 Task: Check the percentage active listings of full gym in the last 1 year.
Action: Mouse moved to (928, 216)
Screenshot: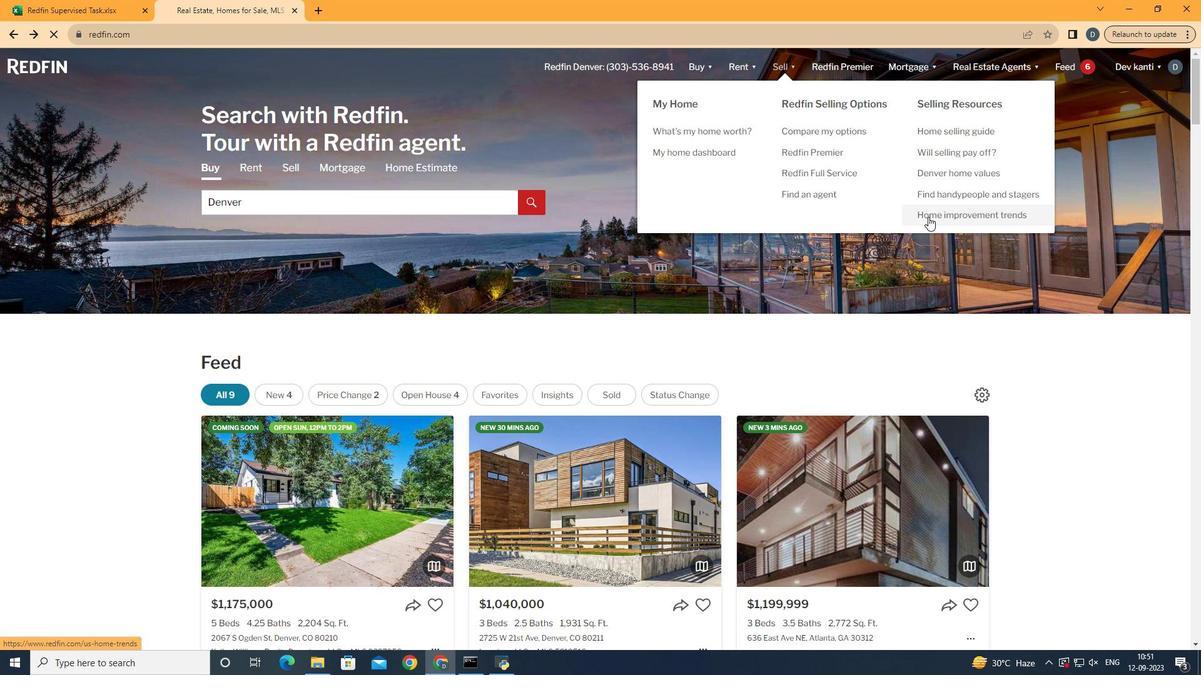 
Action: Mouse pressed left at (928, 216)
Screenshot: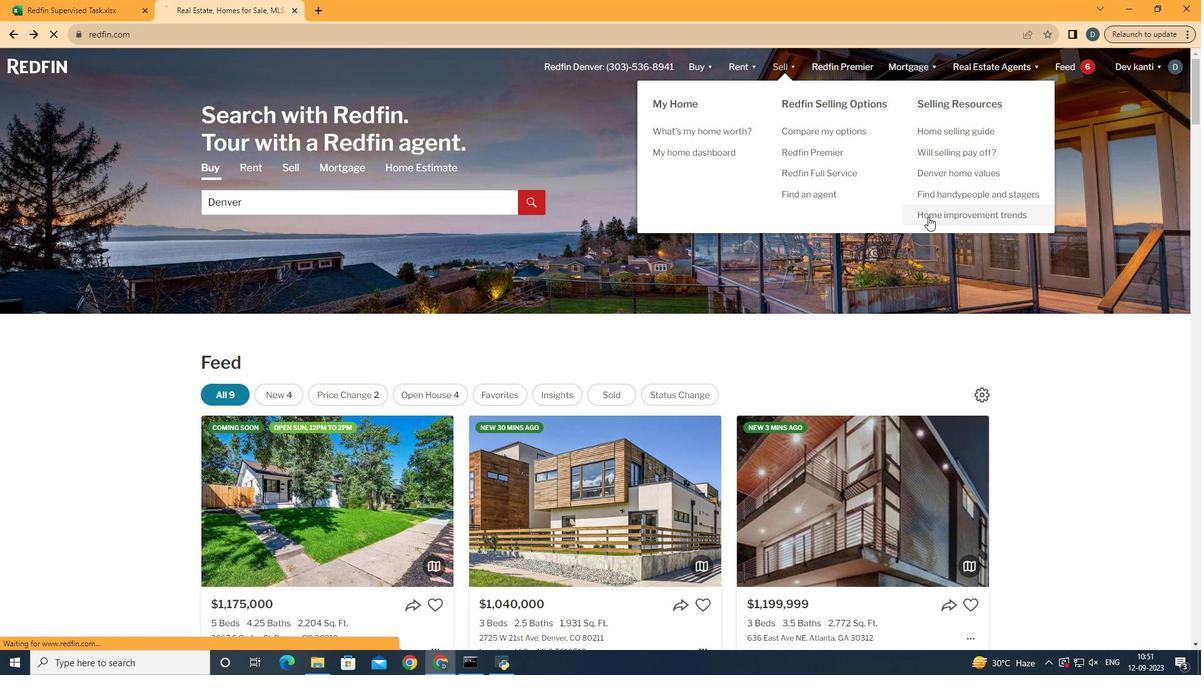 
Action: Mouse moved to (307, 249)
Screenshot: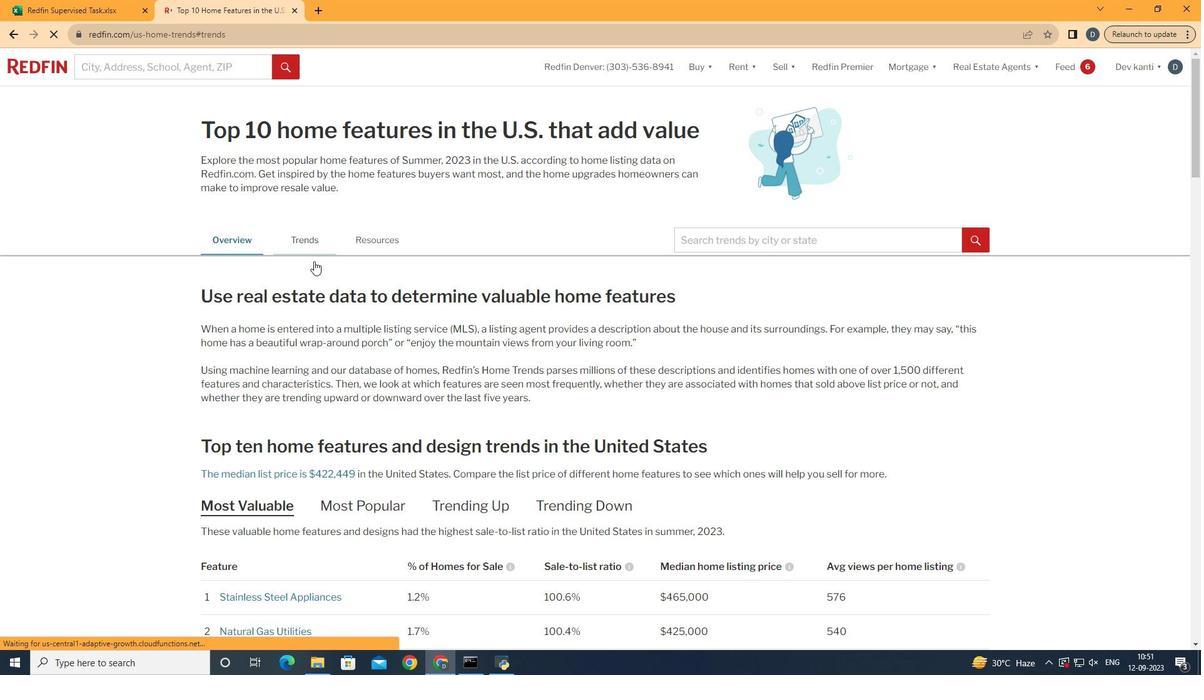 
Action: Mouse pressed left at (307, 249)
Screenshot: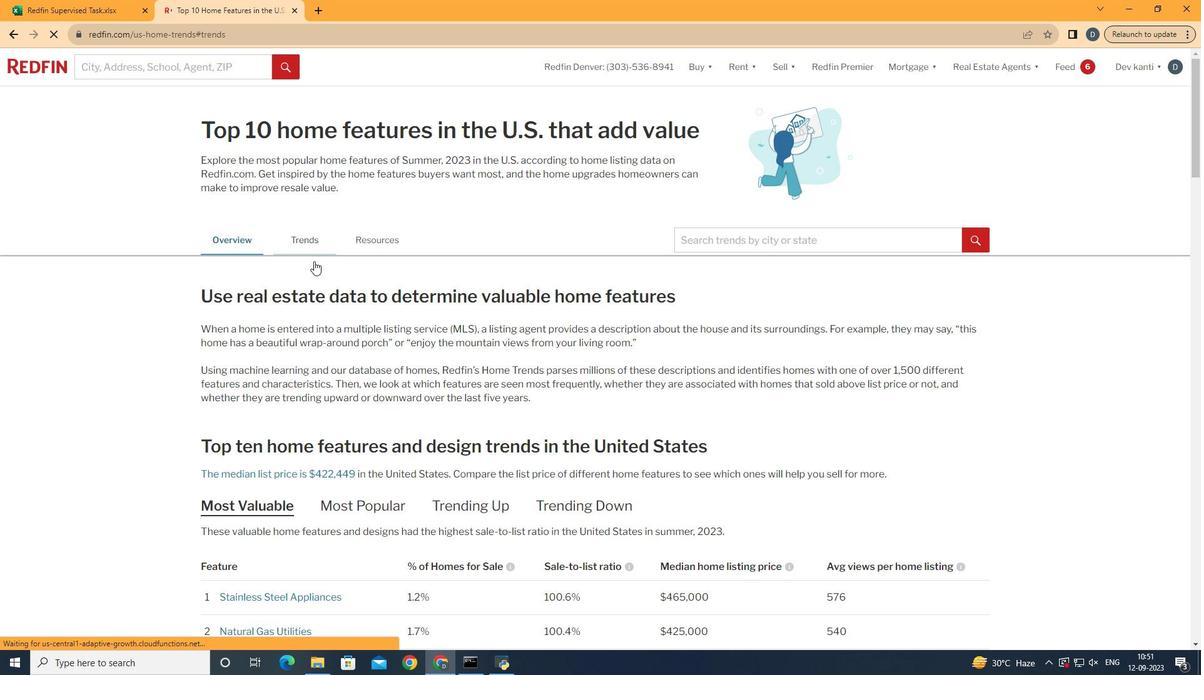 
Action: Mouse moved to (395, 356)
Screenshot: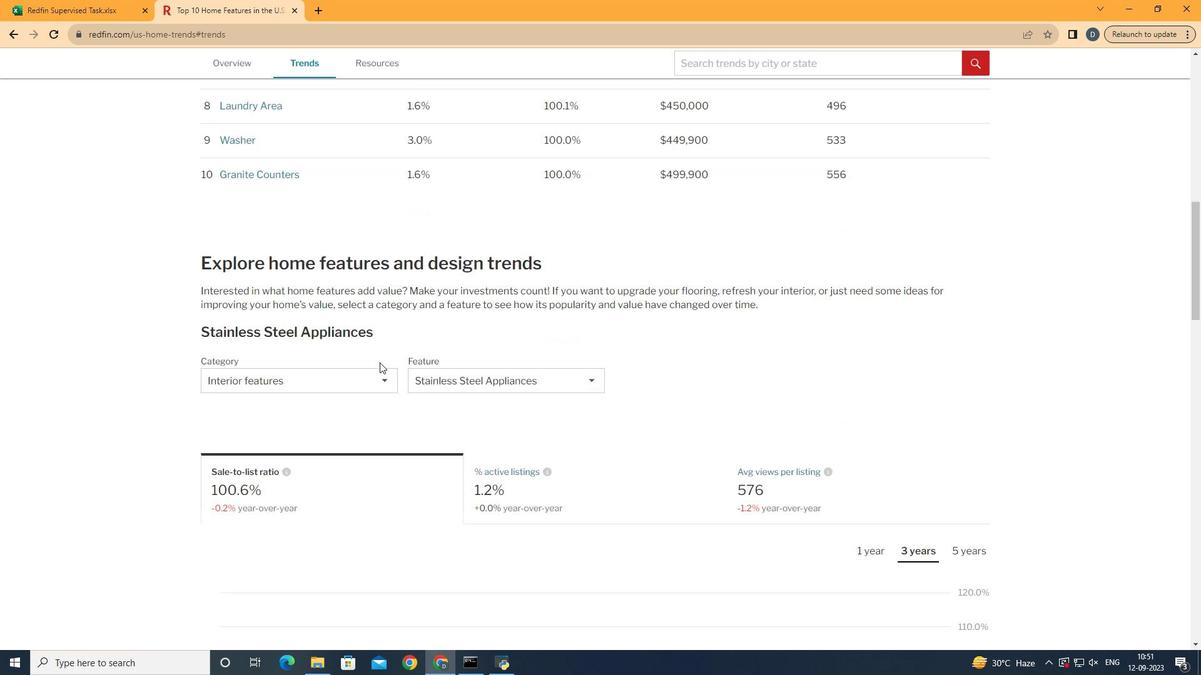 
Action: Mouse scrolled (395, 356) with delta (0, 0)
Screenshot: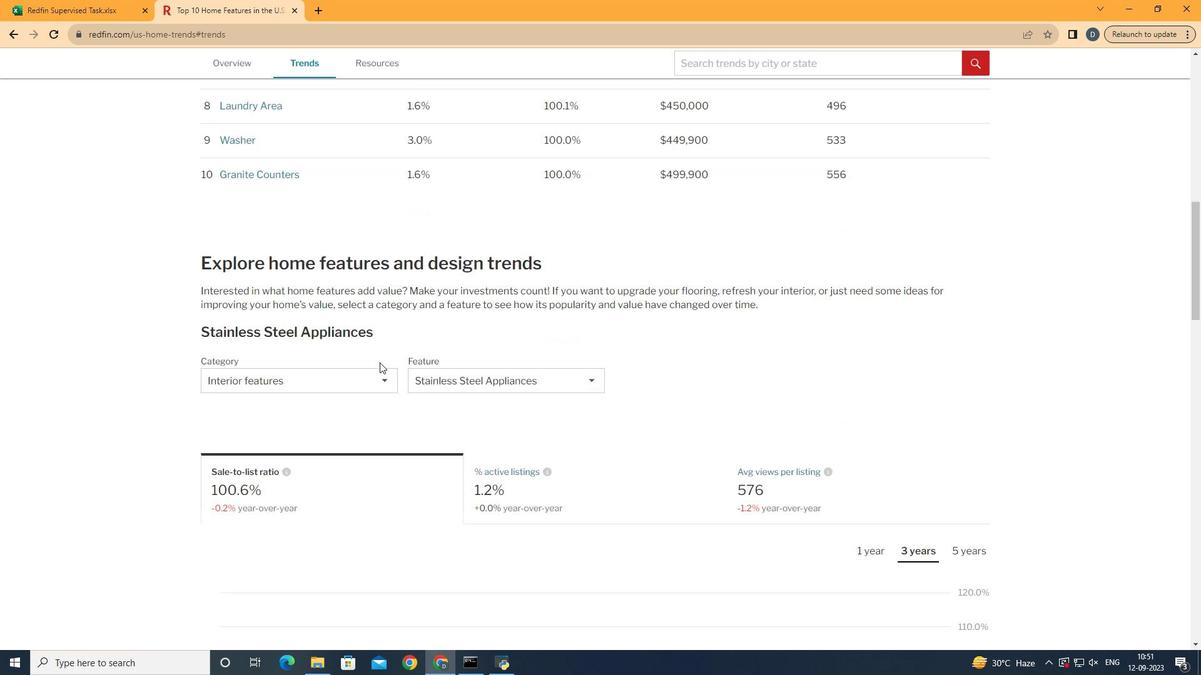 
Action: Mouse moved to (389, 359)
Screenshot: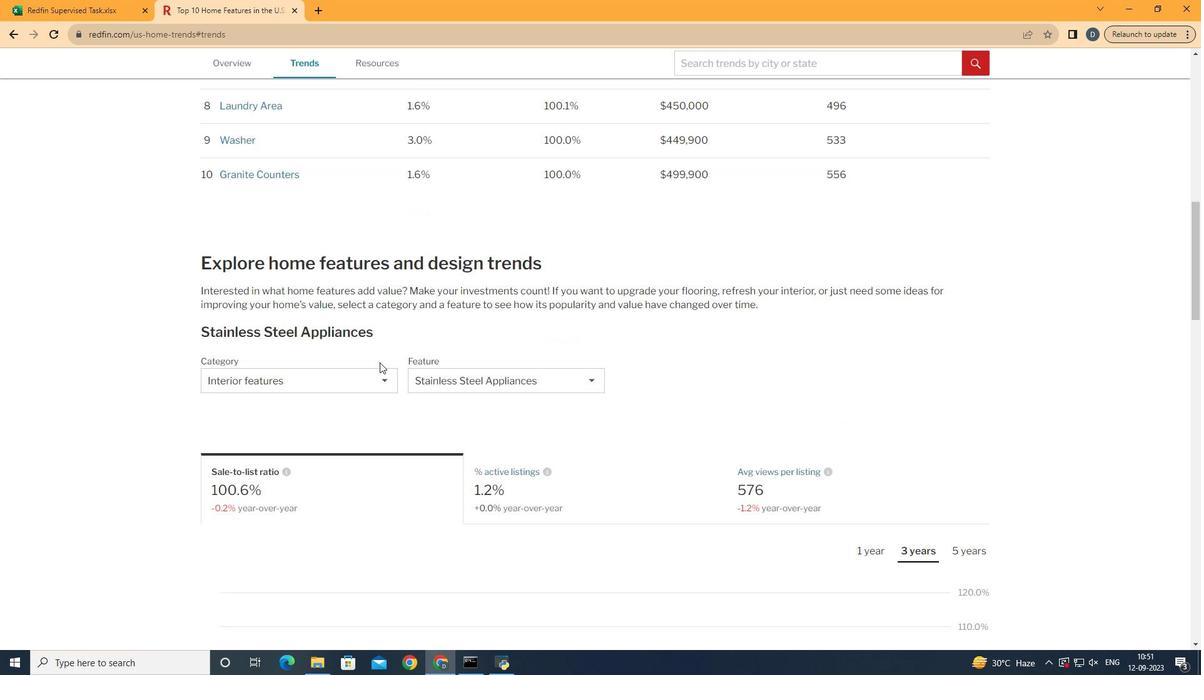 
Action: Mouse scrolled (389, 359) with delta (0, 0)
Screenshot: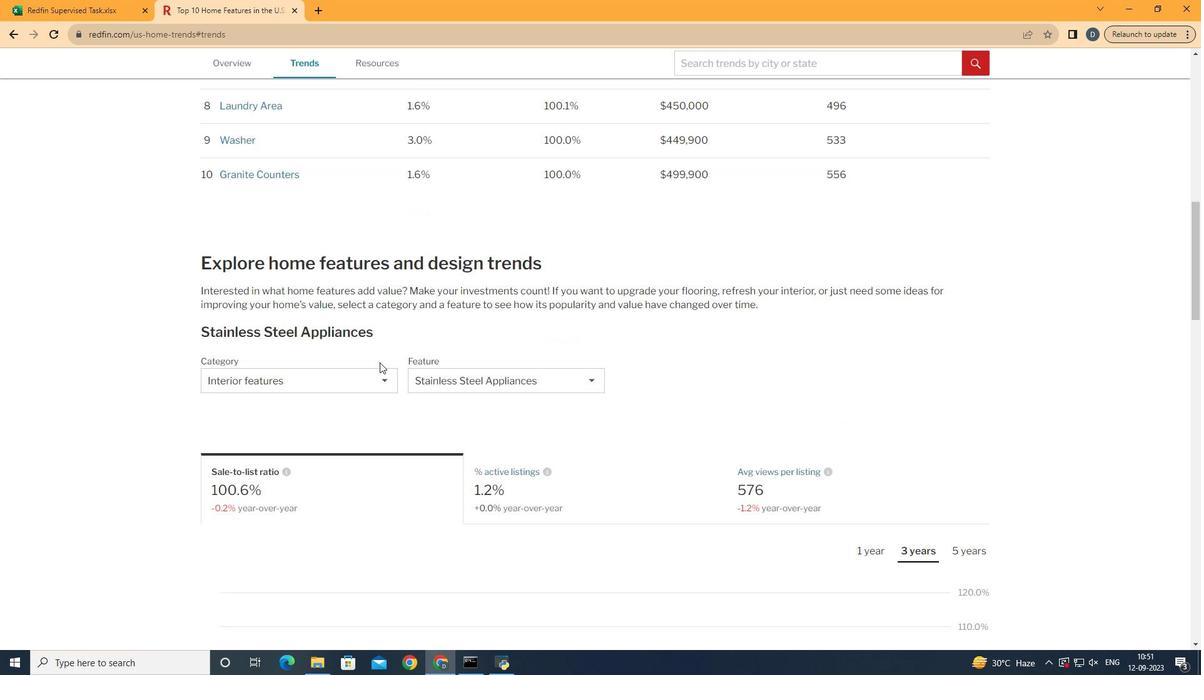 
Action: Mouse moved to (381, 362)
Screenshot: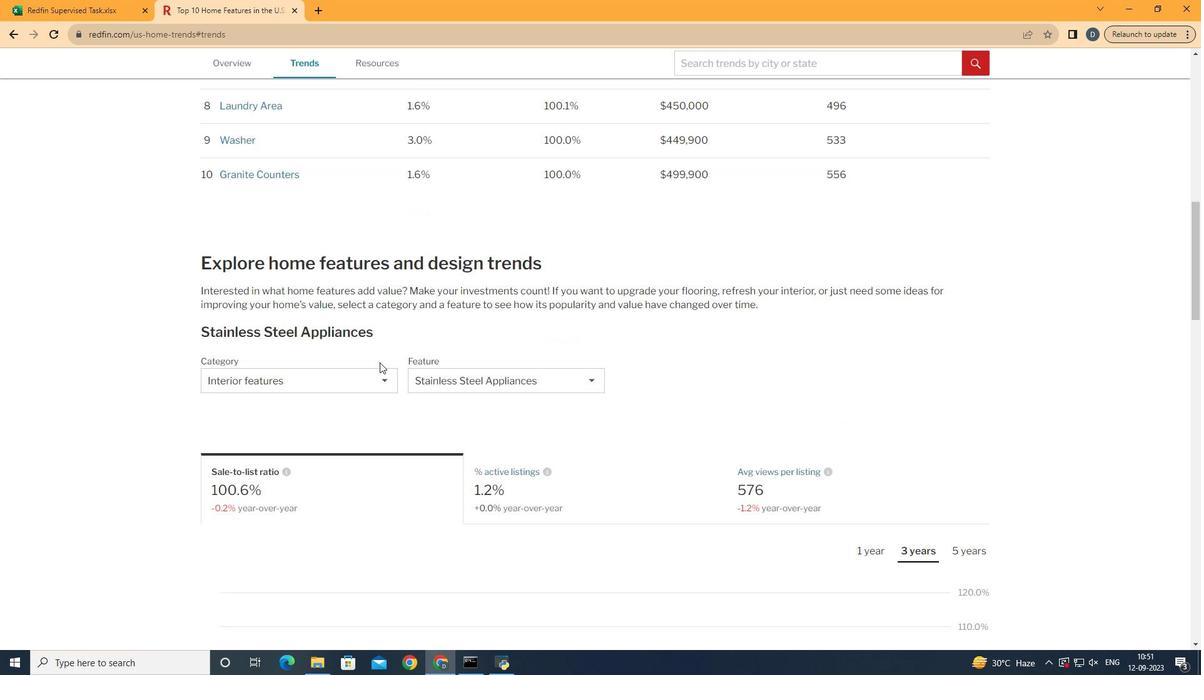
Action: Mouse scrolled (381, 361) with delta (0, 0)
Screenshot: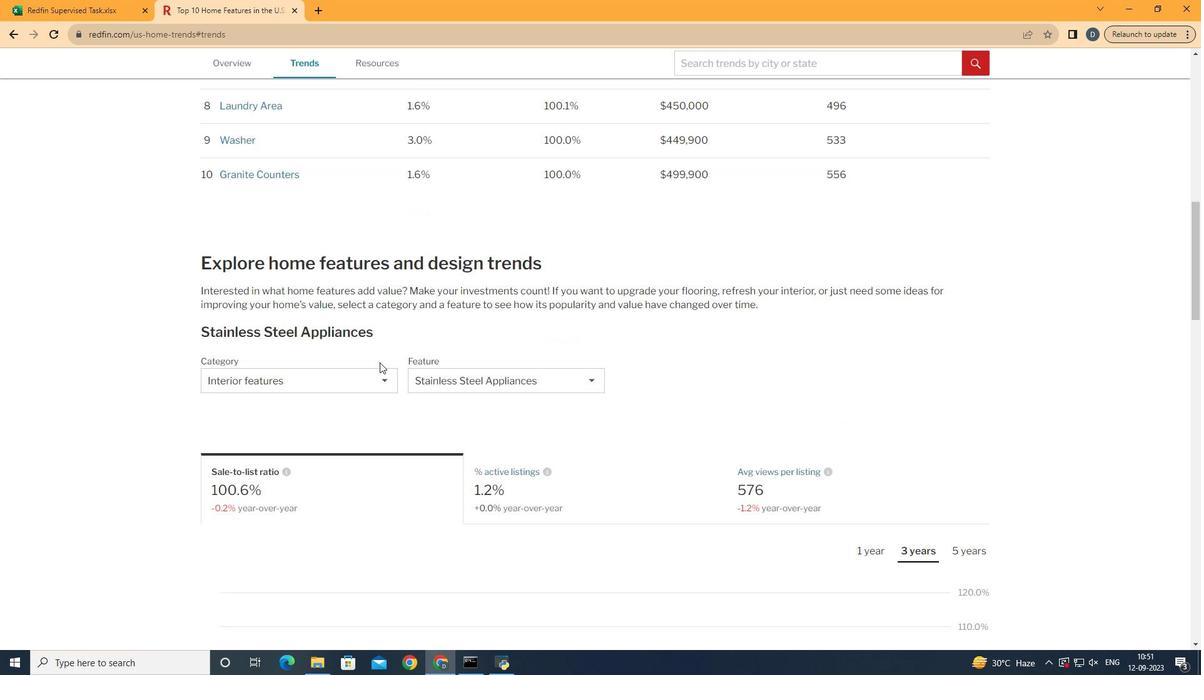 
Action: Mouse moved to (379, 363)
Screenshot: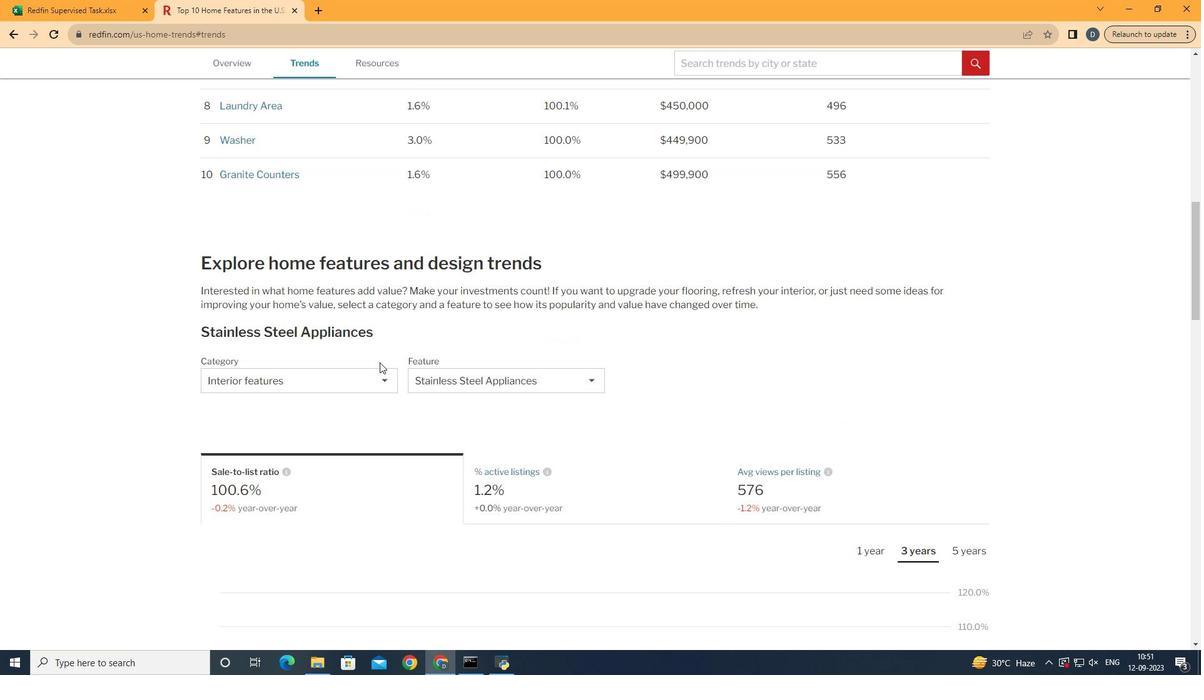 
Action: Mouse scrolled (379, 362) with delta (0, 0)
Screenshot: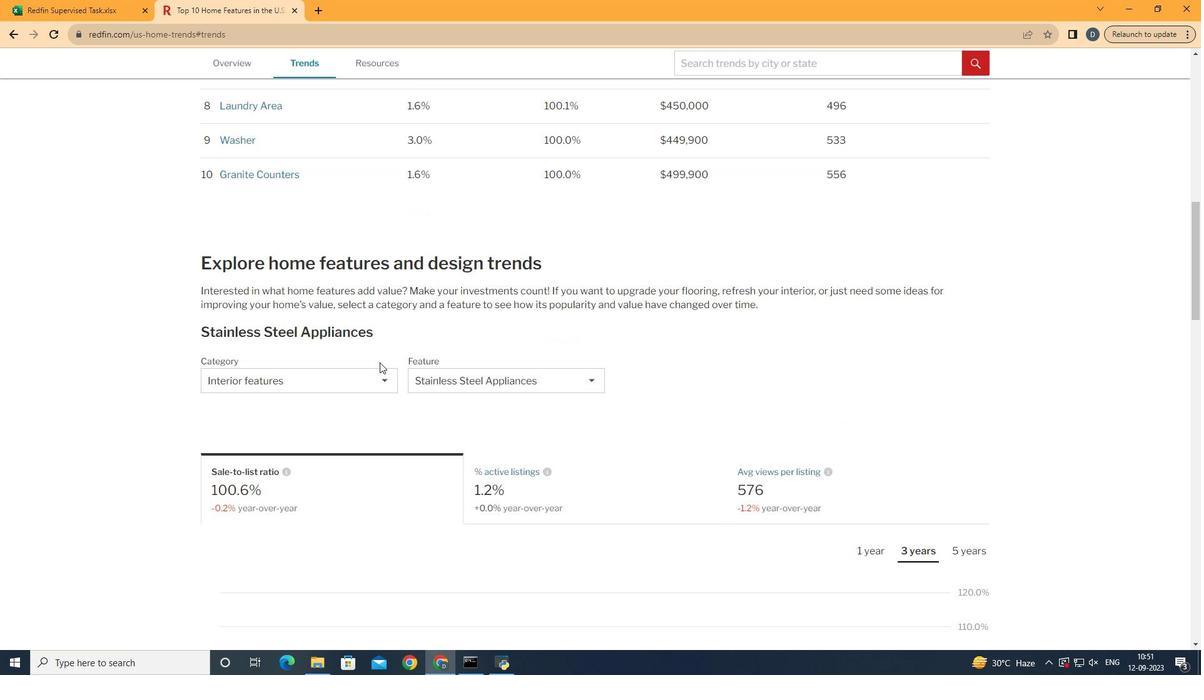 
Action: Mouse scrolled (379, 362) with delta (0, 0)
Screenshot: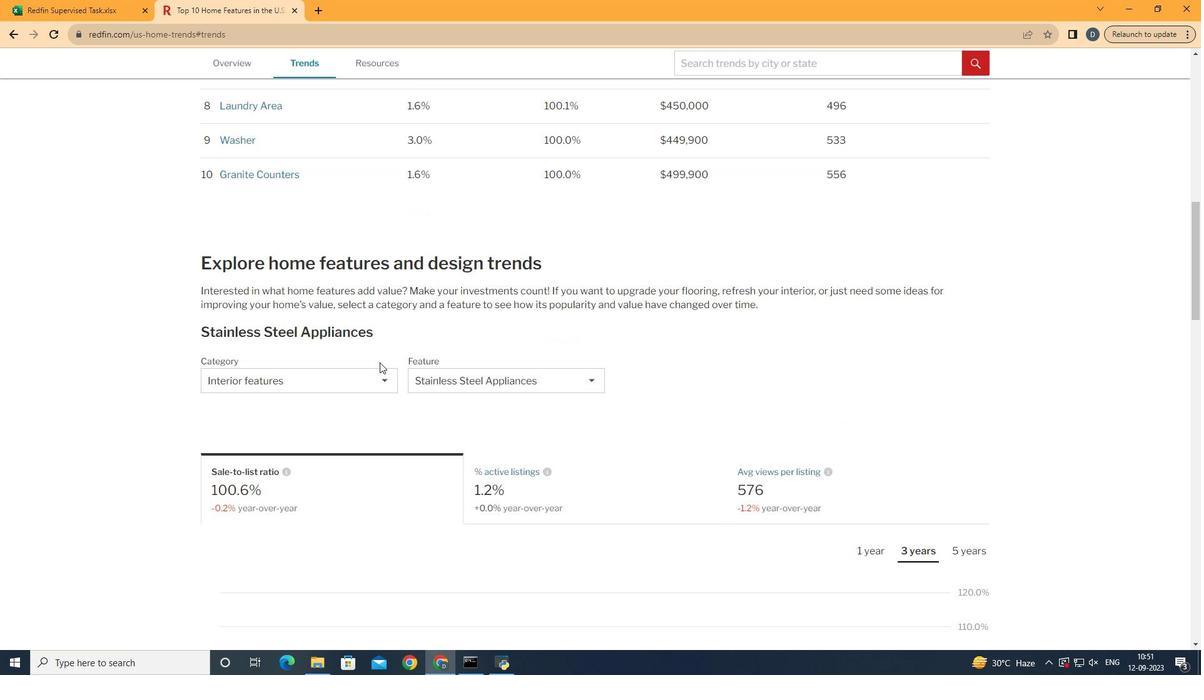 
Action: Mouse scrolled (379, 362) with delta (0, 0)
Screenshot: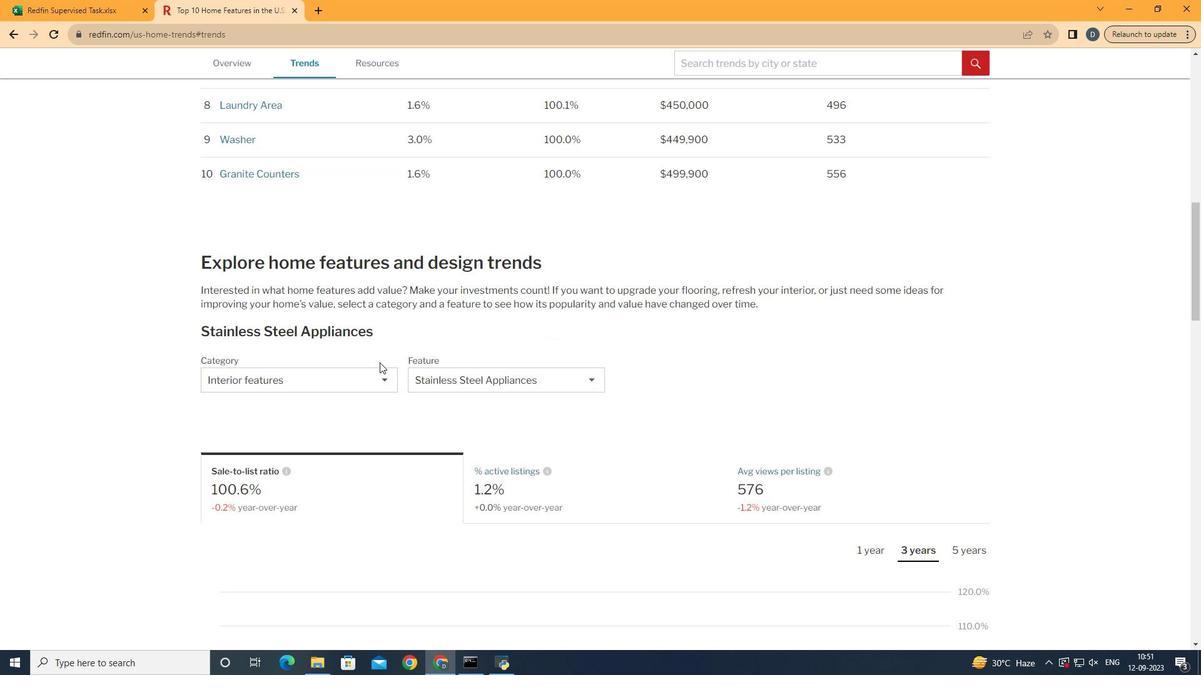 
Action: Mouse scrolled (379, 362) with delta (0, 0)
Screenshot: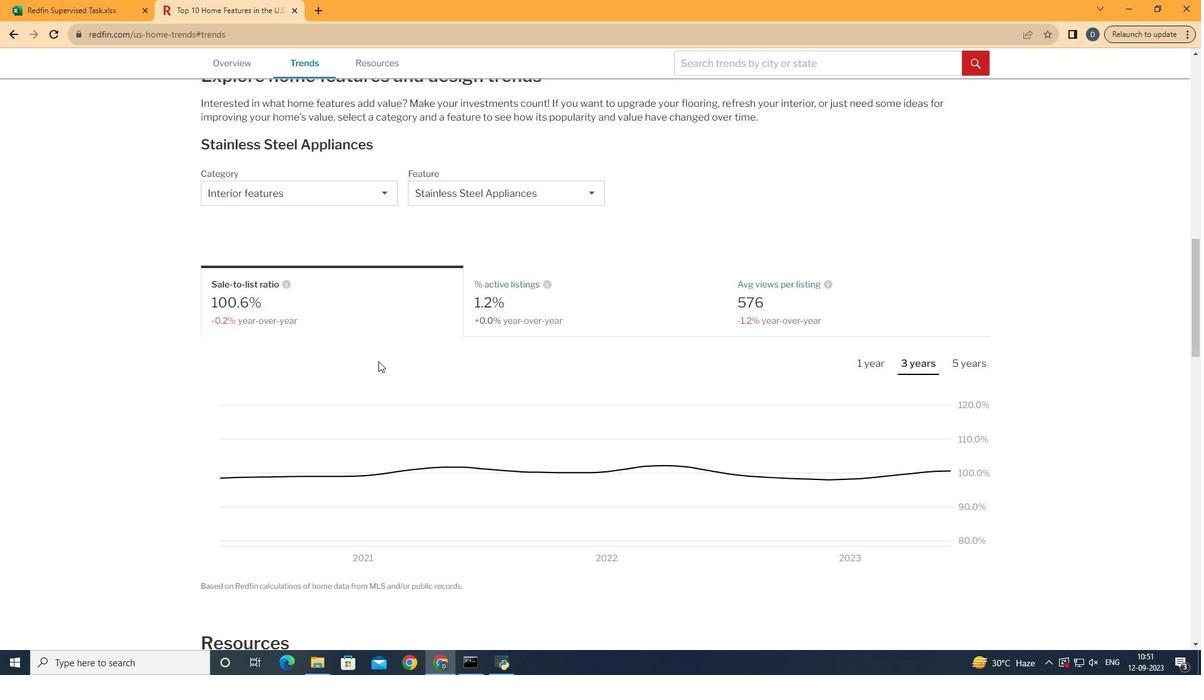 
Action: Mouse scrolled (379, 362) with delta (0, 0)
Screenshot: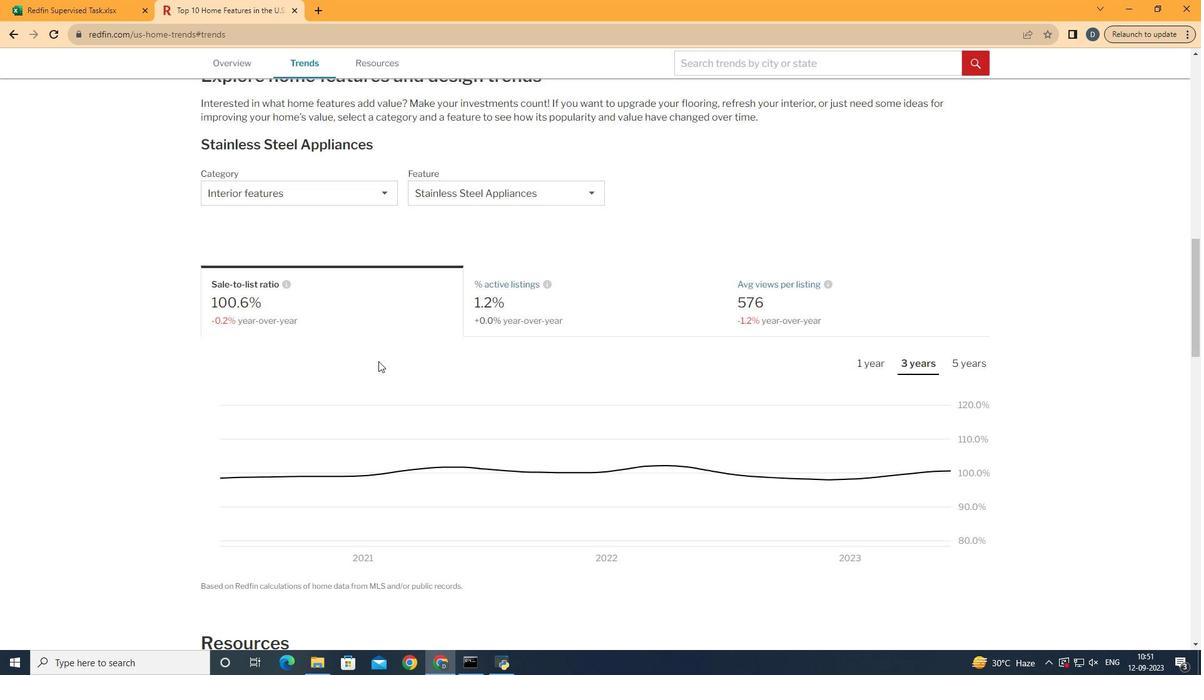 
Action: Mouse scrolled (379, 362) with delta (0, 0)
Screenshot: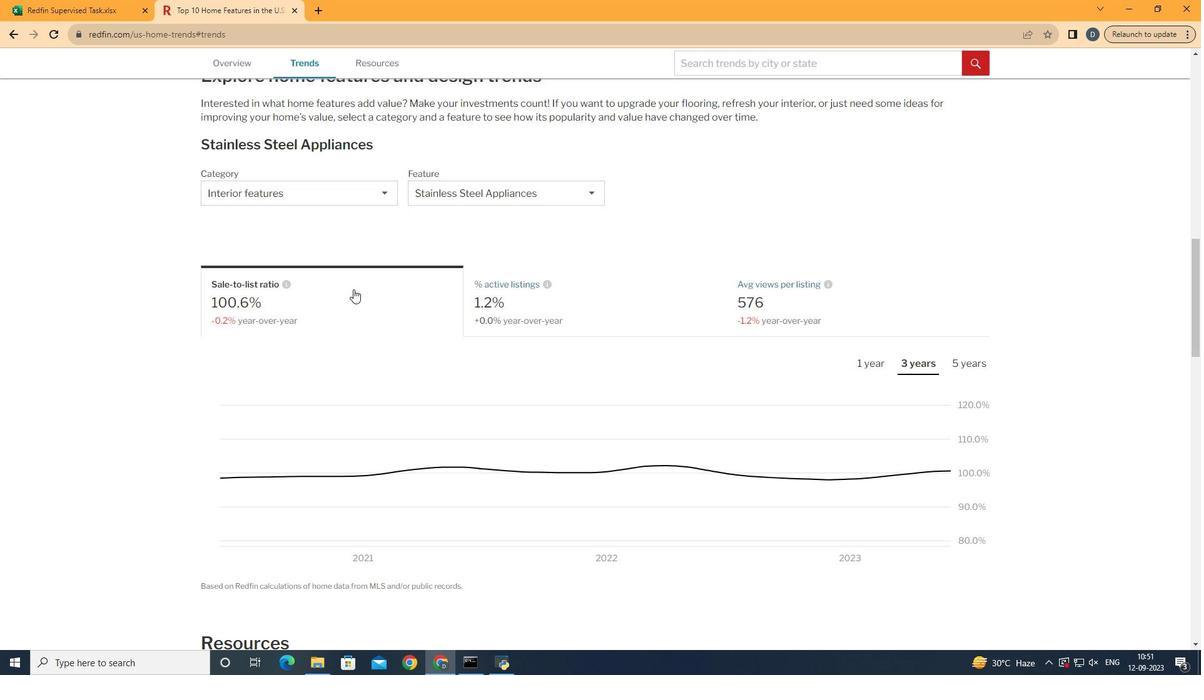 
Action: Mouse moved to (346, 194)
Screenshot: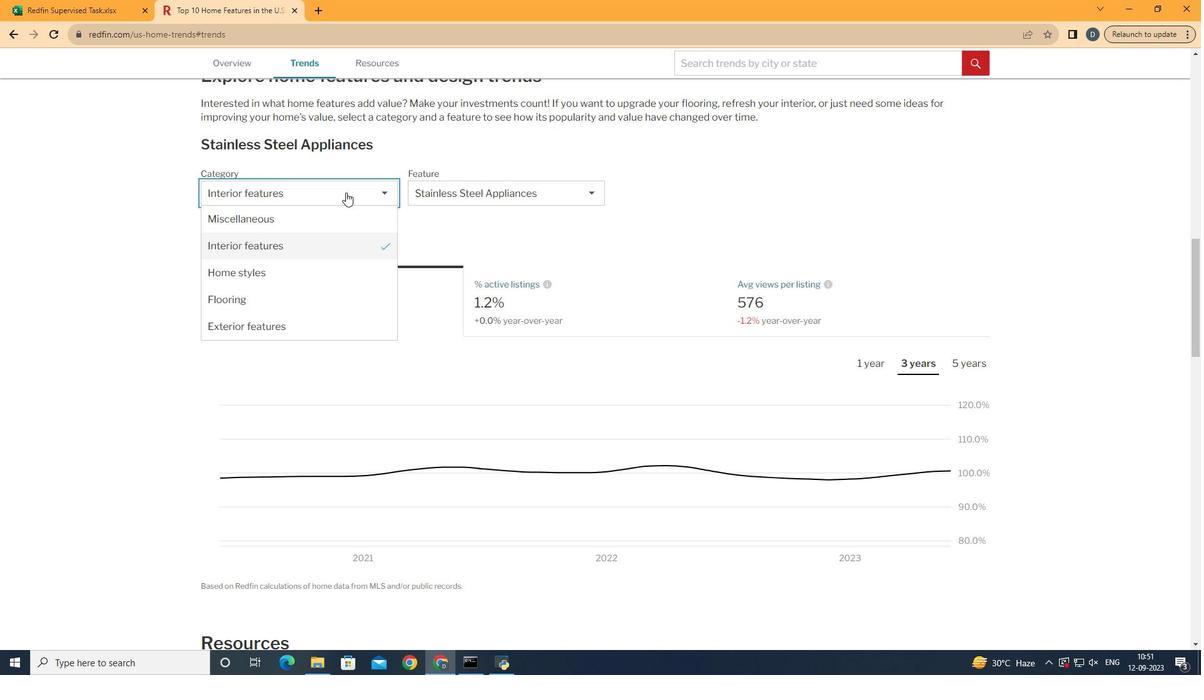
Action: Mouse pressed left at (346, 194)
Screenshot: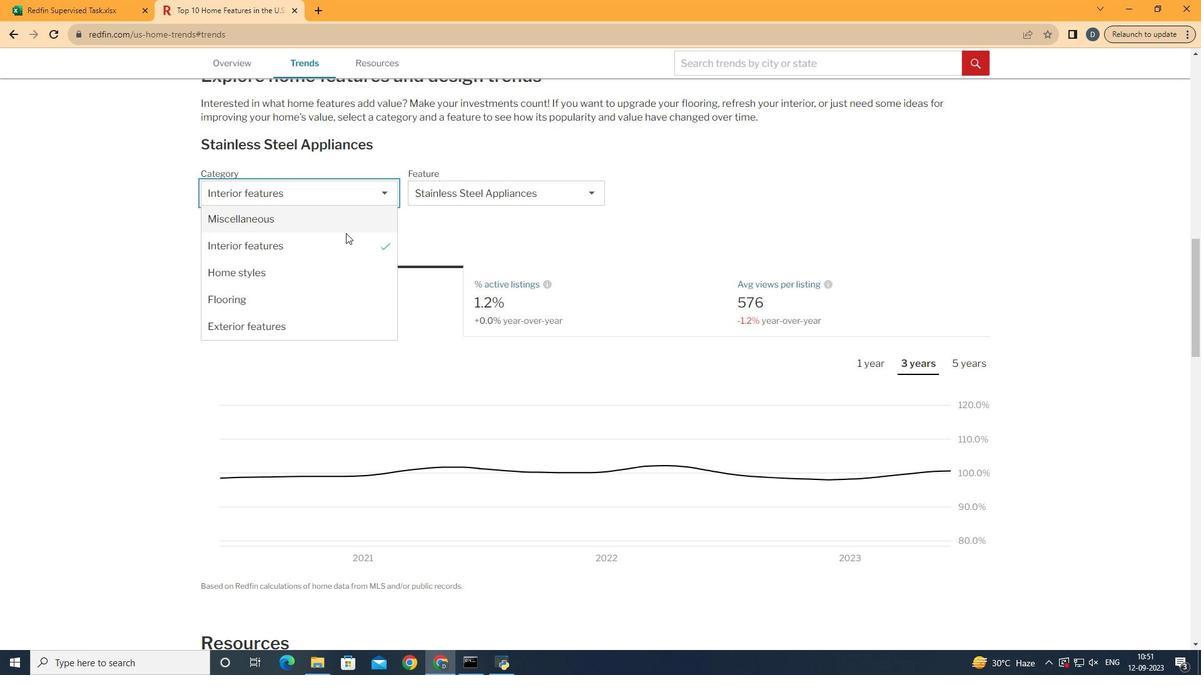 
Action: Mouse moved to (348, 245)
Screenshot: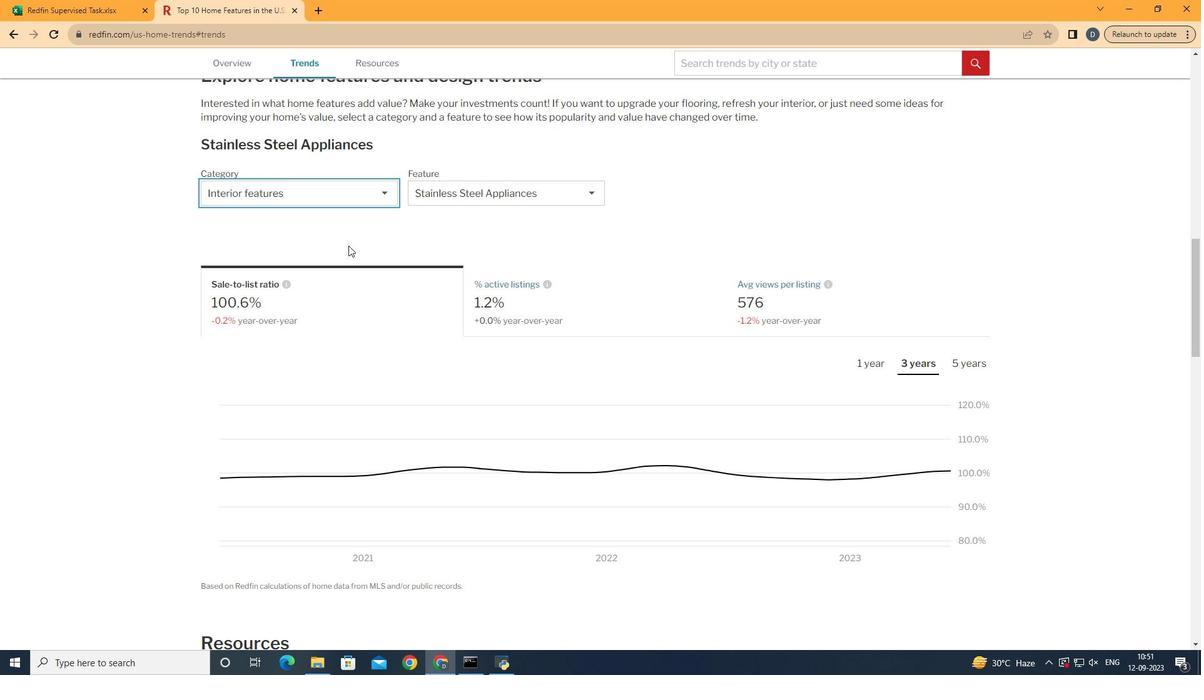 
Action: Mouse pressed left at (348, 245)
Screenshot: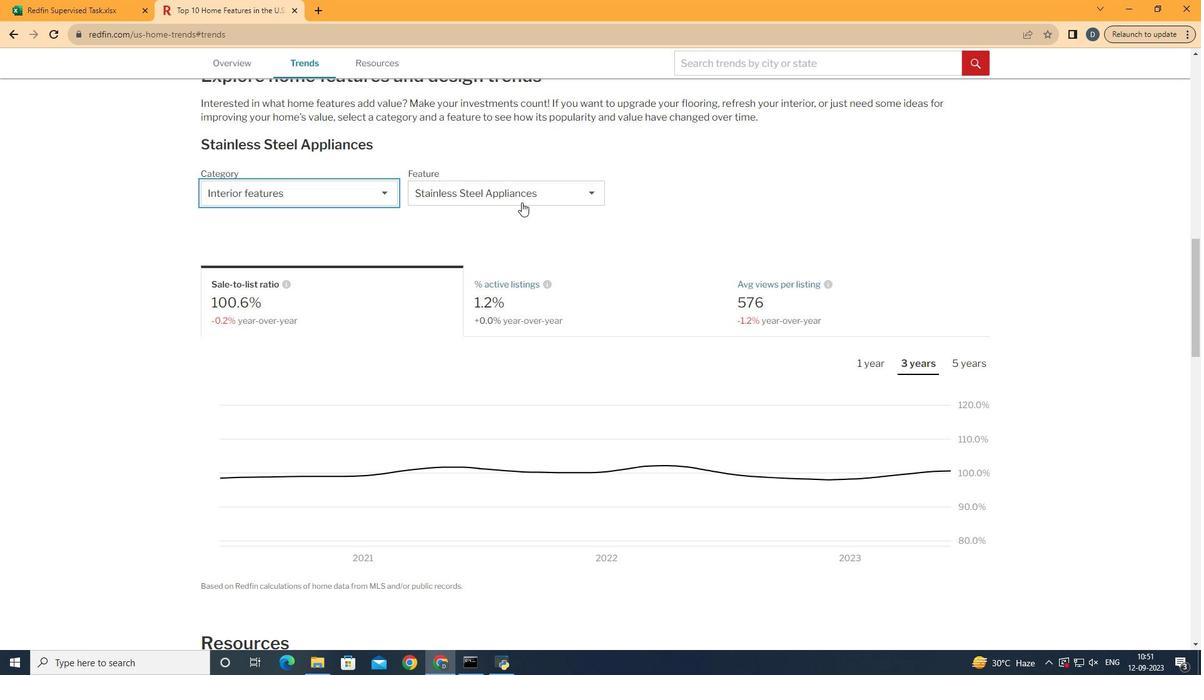 
Action: Mouse moved to (541, 195)
Screenshot: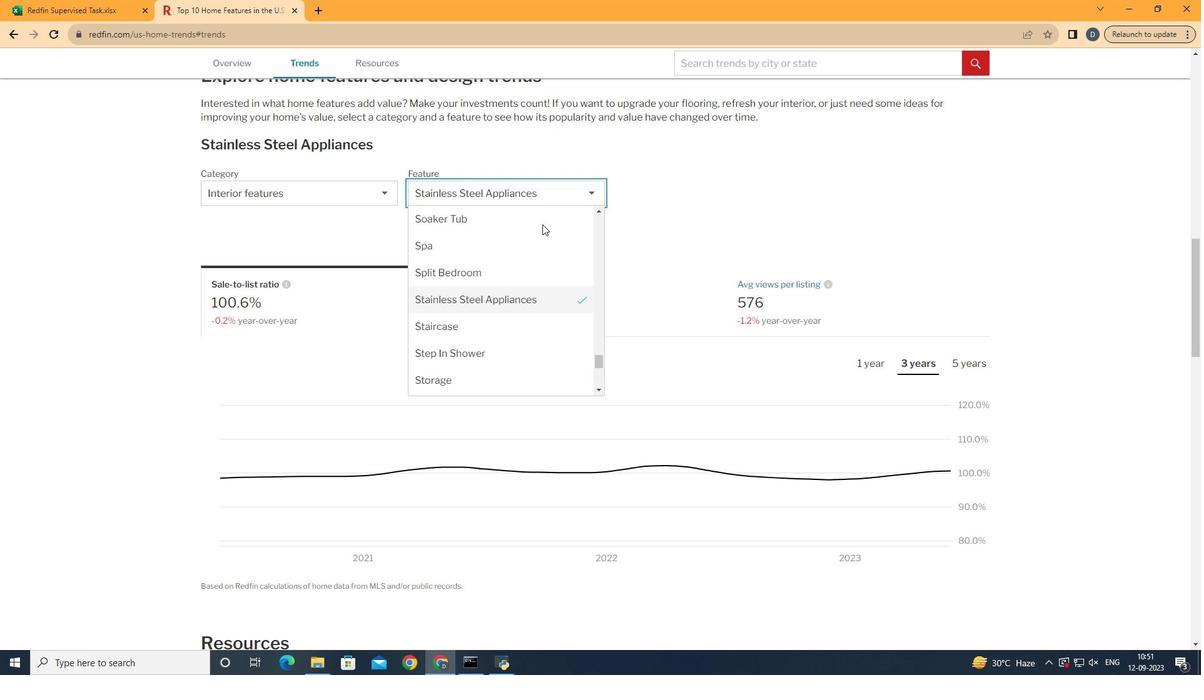 
Action: Mouse pressed left at (541, 195)
Screenshot: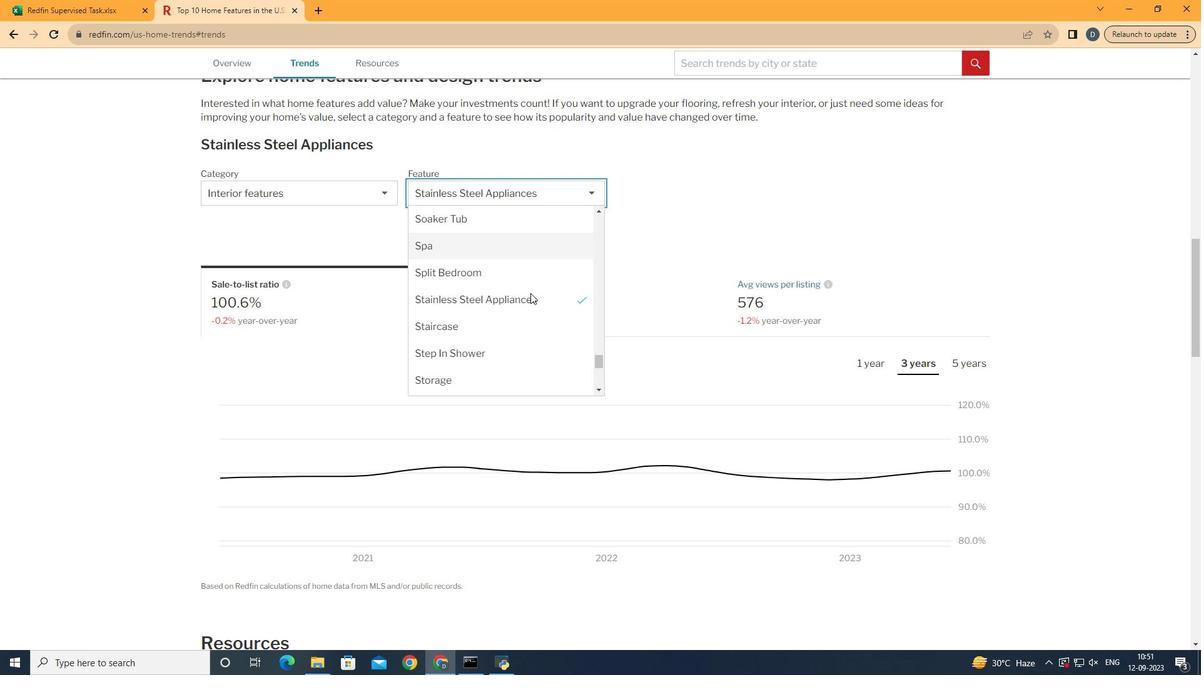 
Action: Mouse moved to (526, 313)
Screenshot: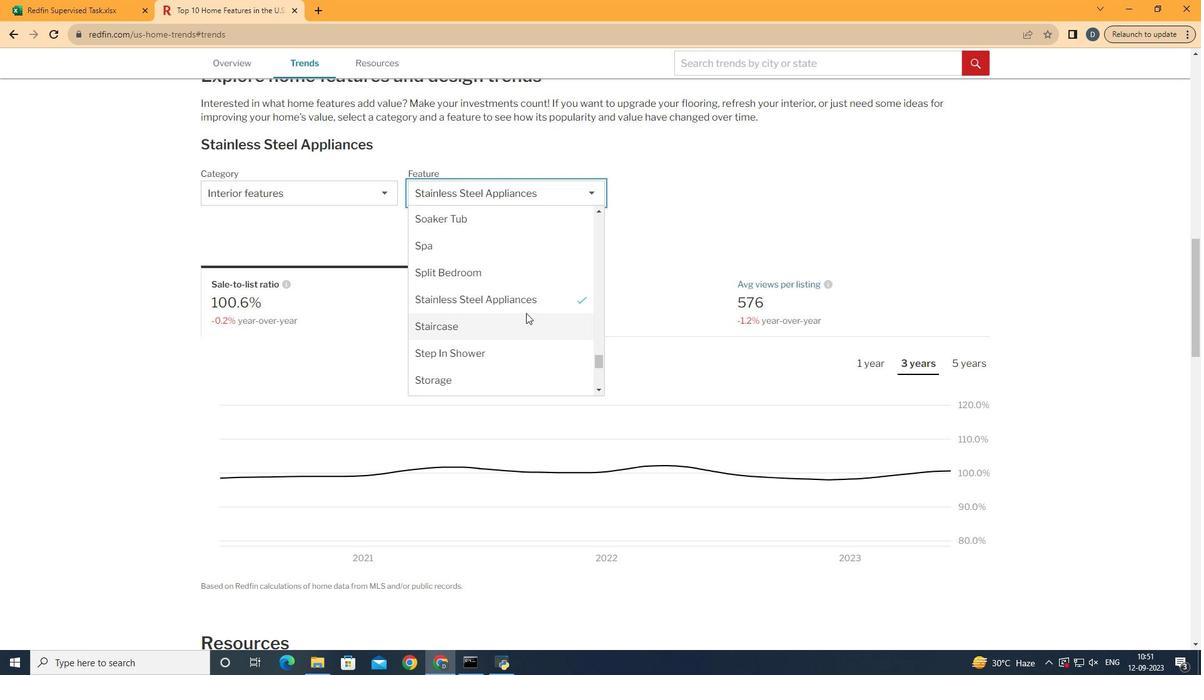 
Action: Mouse scrolled (526, 314) with delta (0, 0)
Screenshot: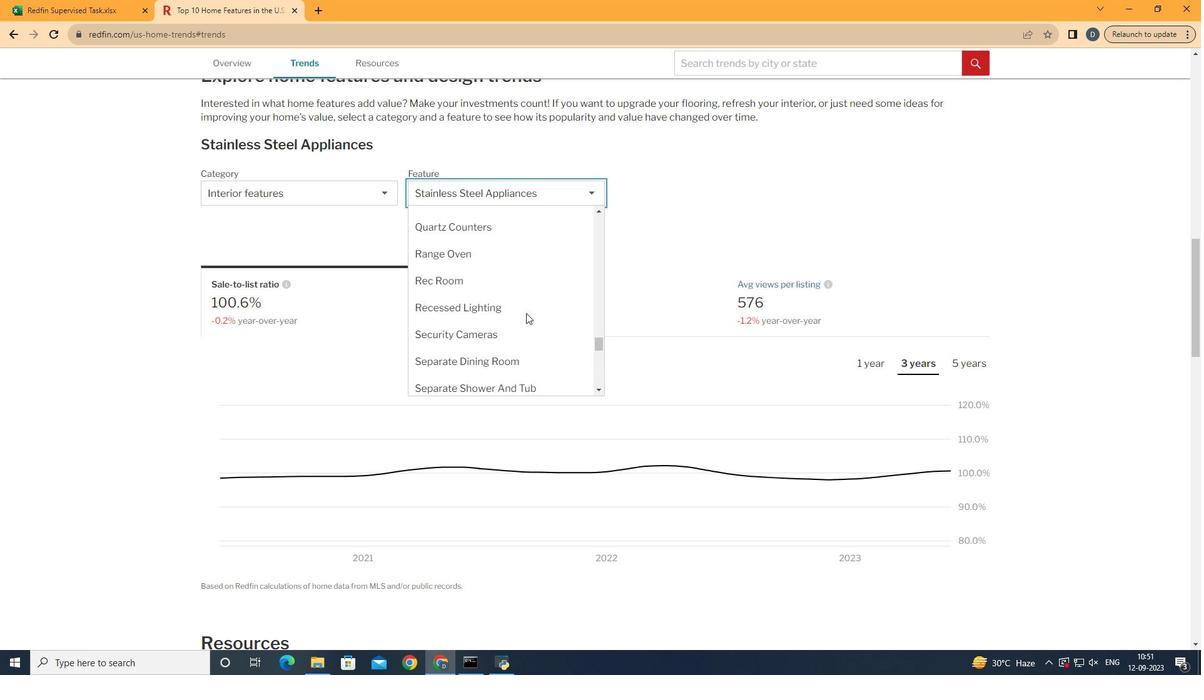
Action: Mouse scrolled (526, 314) with delta (0, 0)
Screenshot: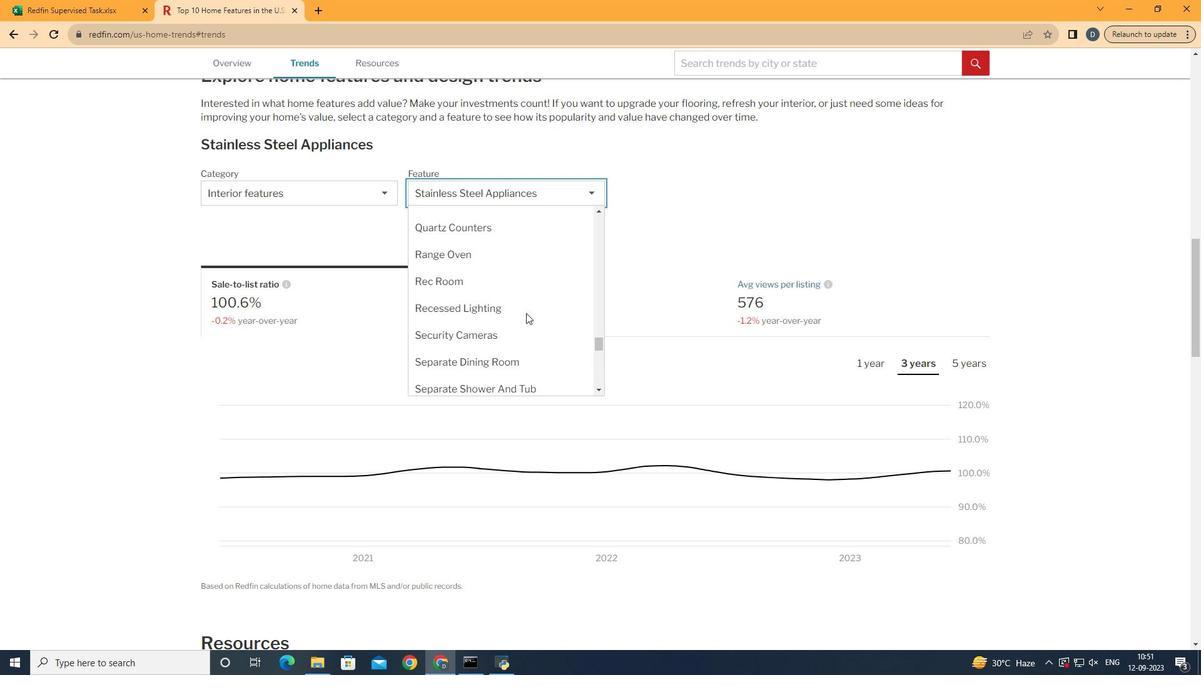 
Action: Mouse scrolled (526, 314) with delta (0, 0)
Screenshot: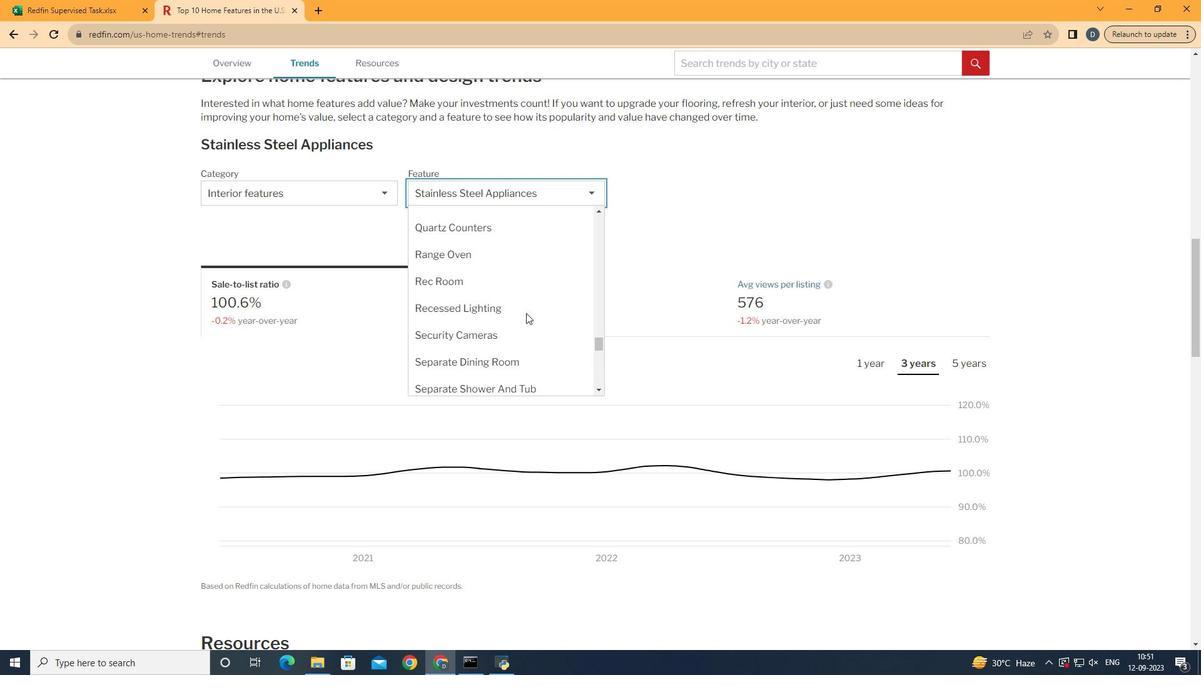 
Action: Mouse scrolled (526, 314) with delta (0, 0)
Screenshot: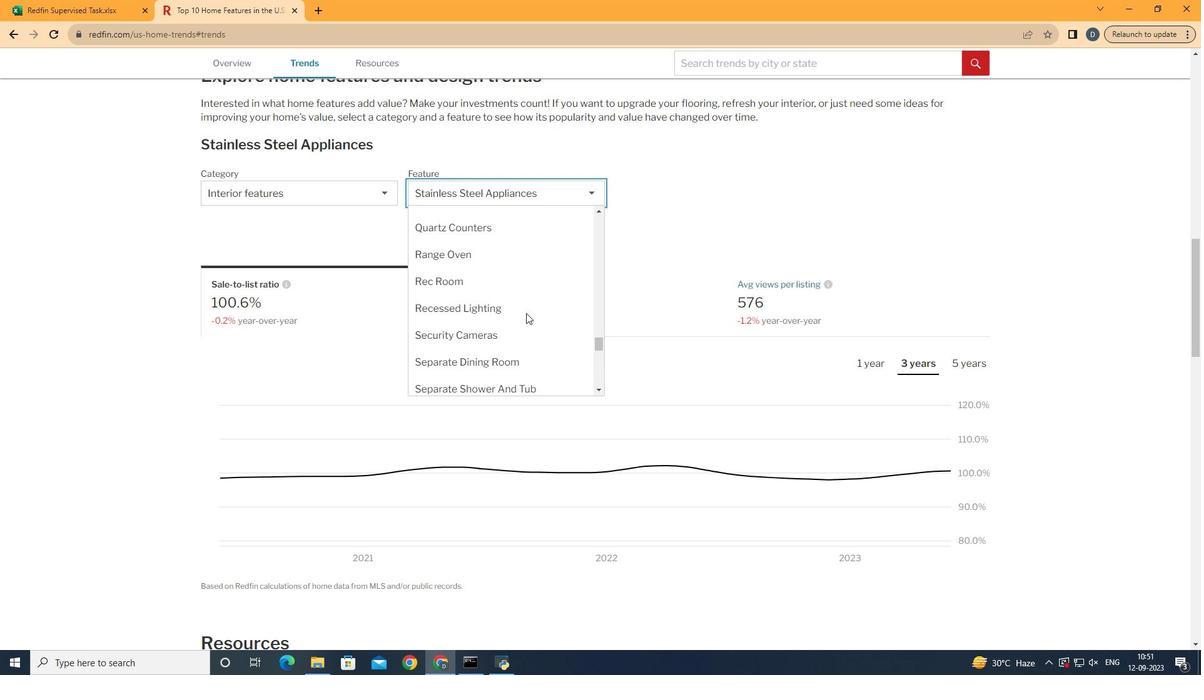 
Action: Mouse scrolled (526, 314) with delta (0, 0)
Screenshot: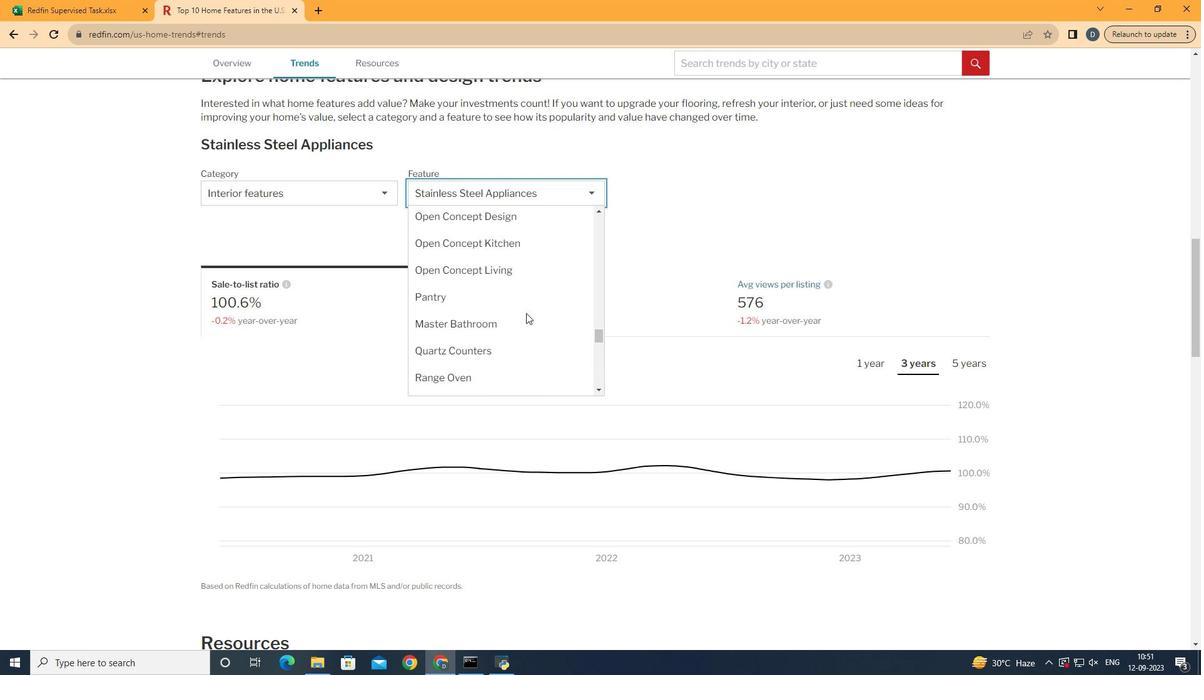 
Action: Mouse scrolled (526, 314) with delta (0, 0)
Screenshot: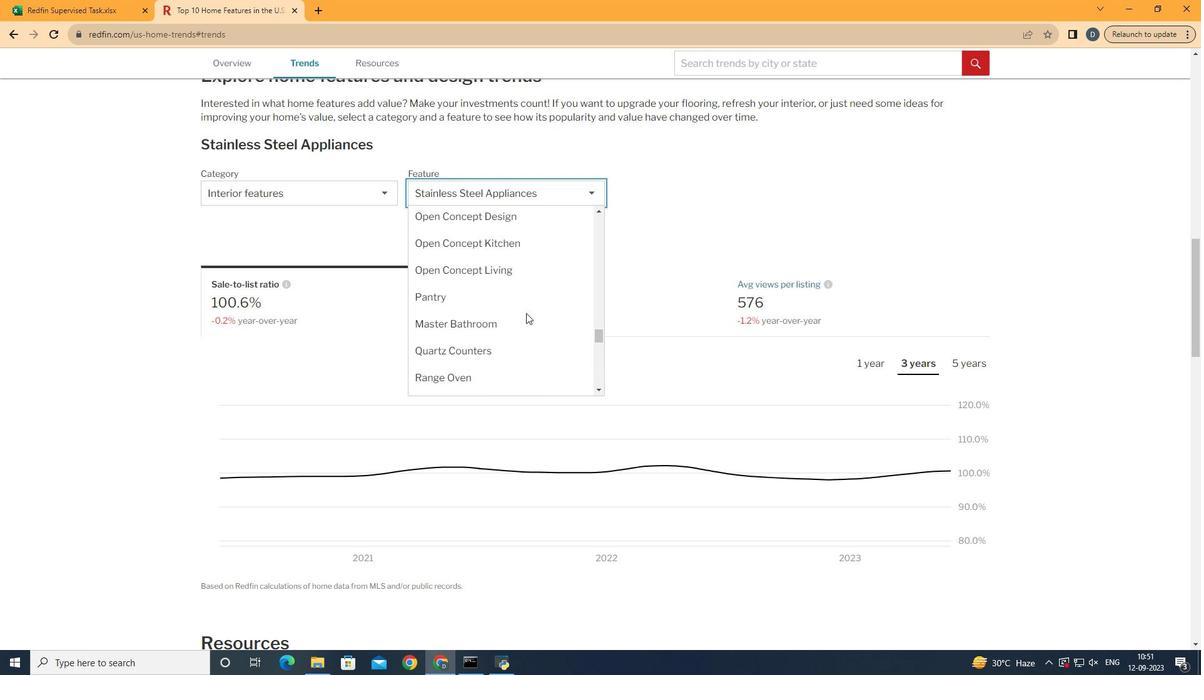 
Action: Mouse scrolled (526, 314) with delta (0, 0)
Screenshot: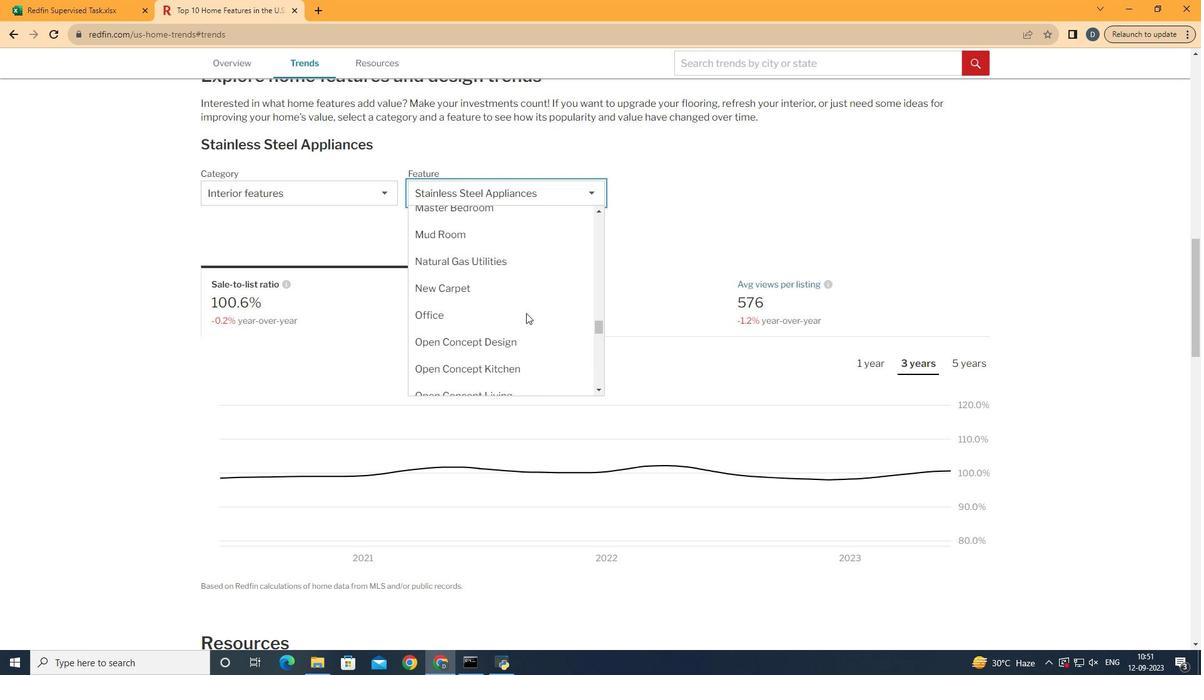 
Action: Mouse scrolled (526, 314) with delta (0, 0)
Screenshot: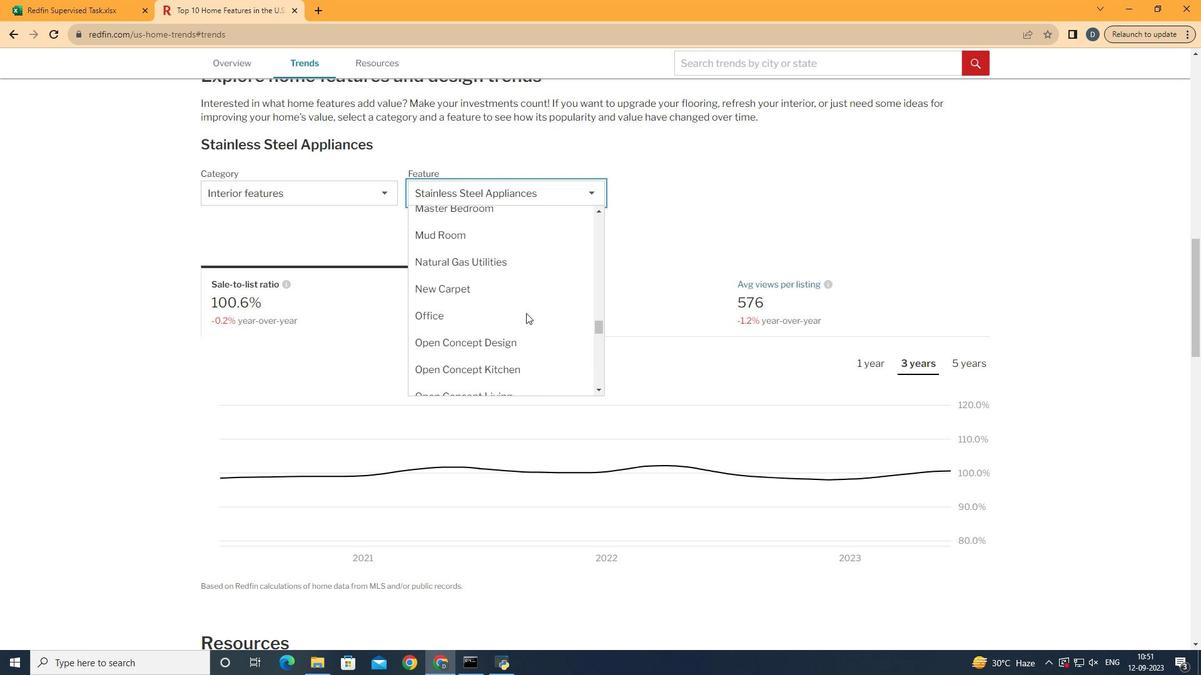 
Action: Mouse scrolled (526, 314) with delta (0, 0)
Screenshot: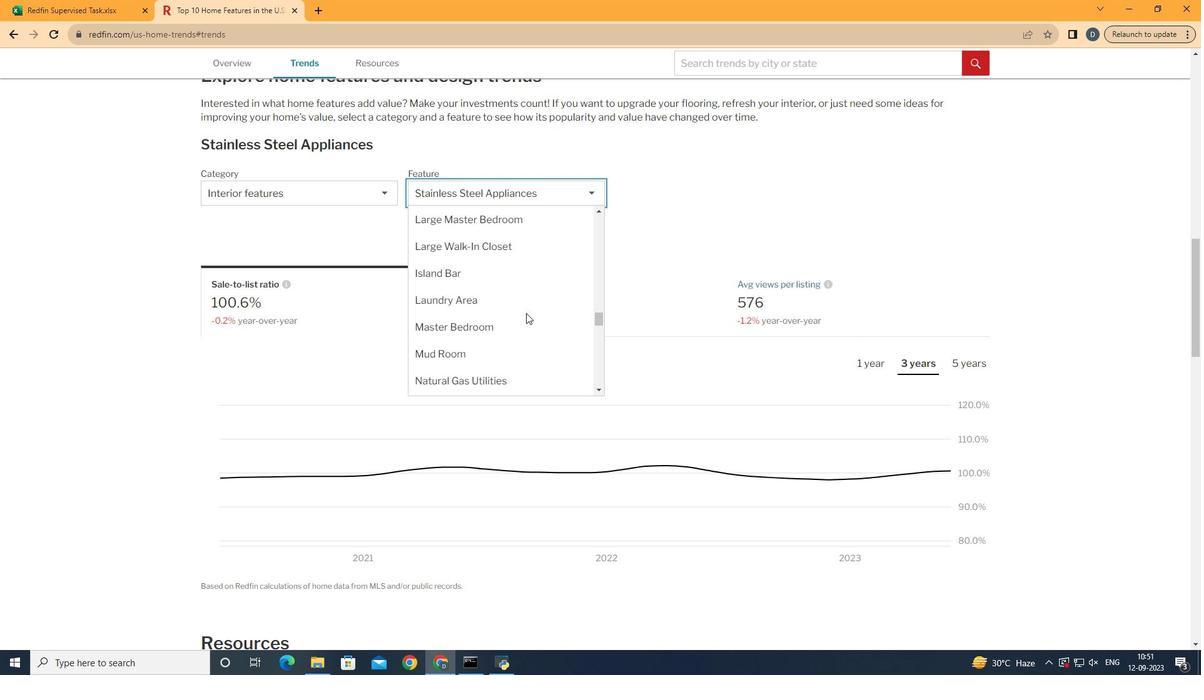 
Action: Mouse scrolled (526, 314) with delta (0, 0)
Screenshot: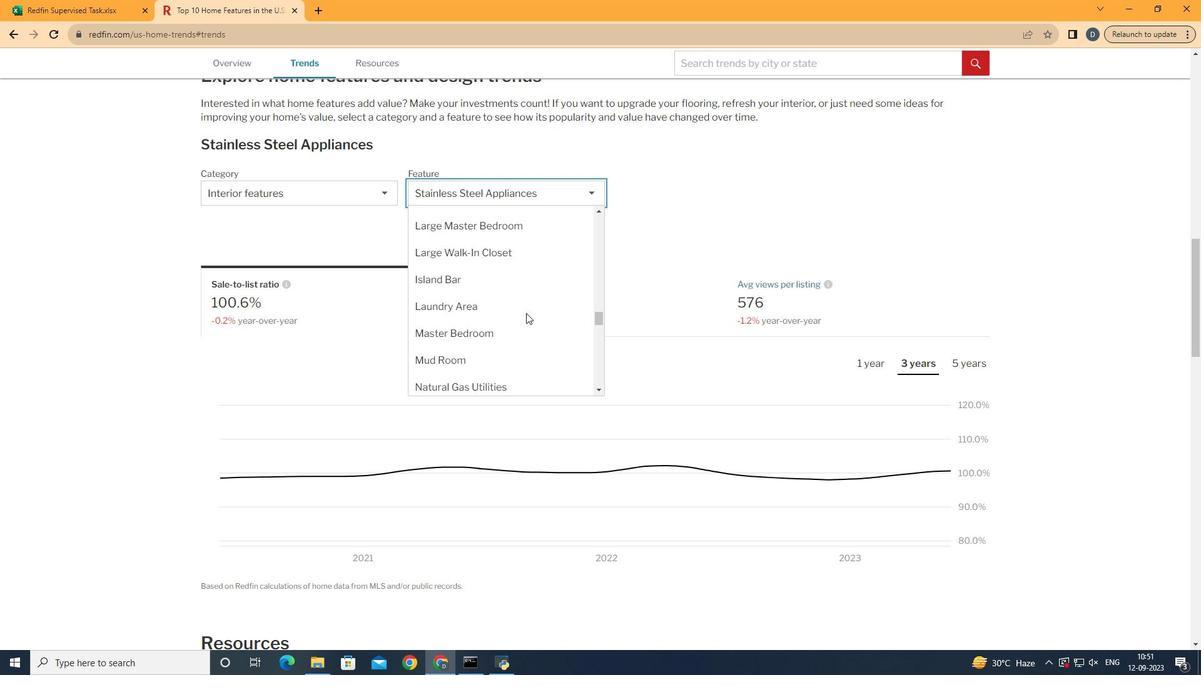 
Action: Mouse scrolled (526, 314) with delta (0, 0)
Screenshot: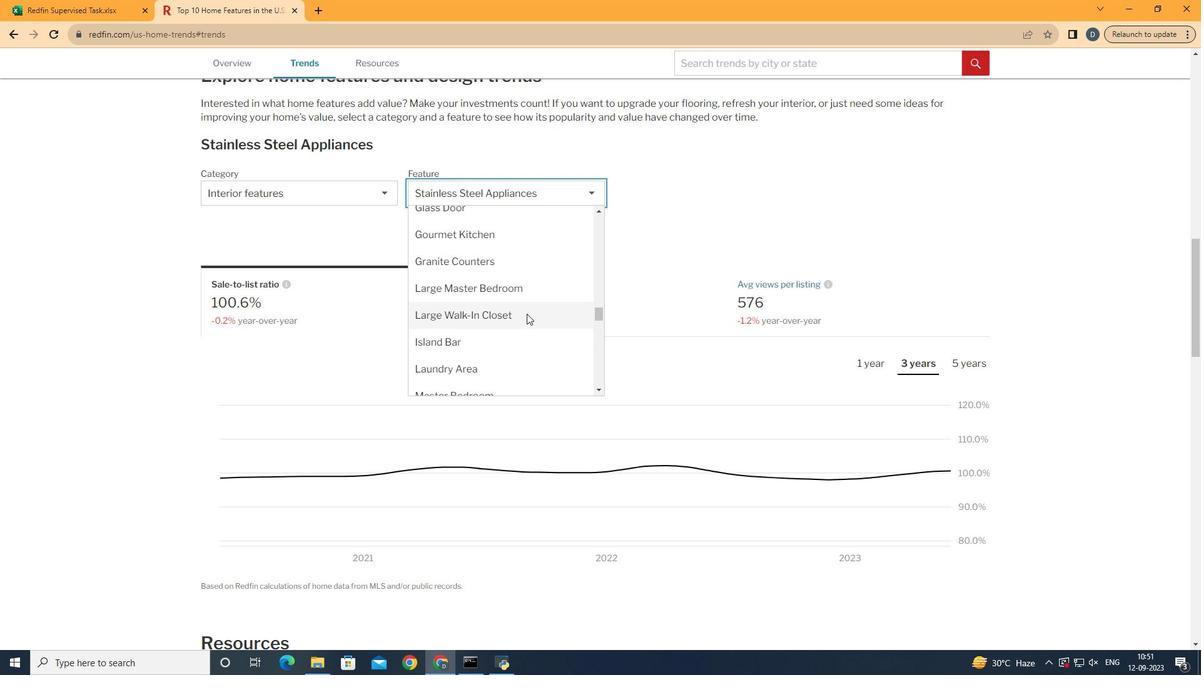 
Action: Mouse moved to (528, 314)
Screenshot: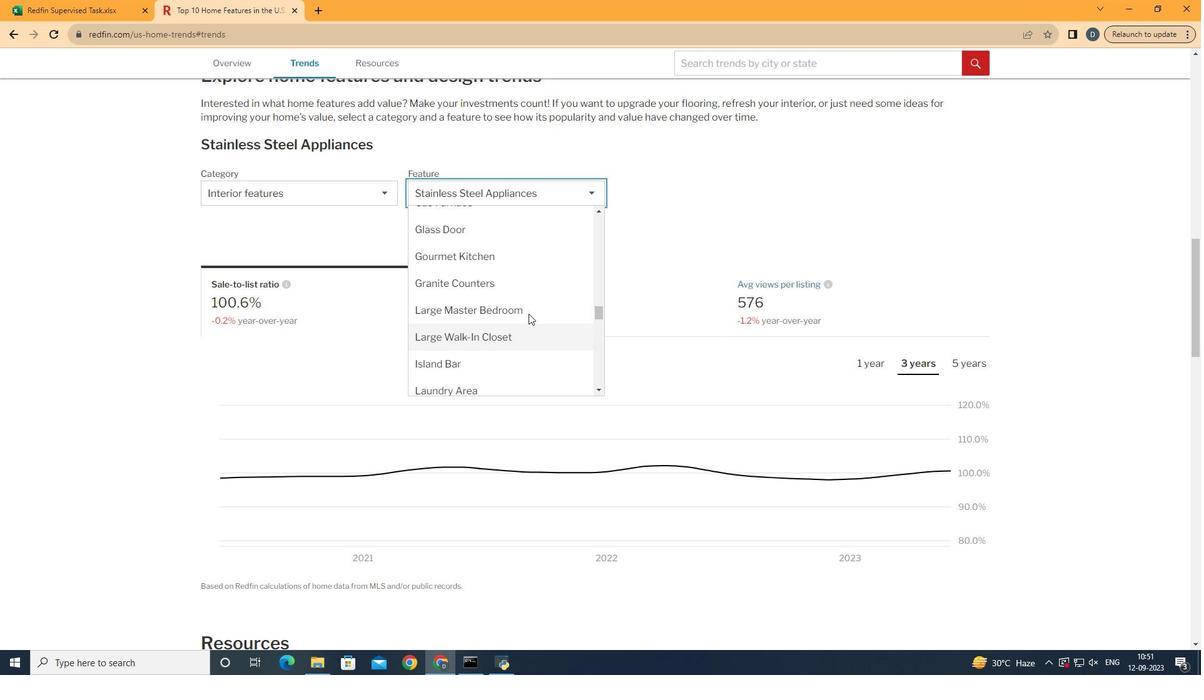 
Action: Mouse scrolled (528, 314) with delta (0, 0)
Screenshot: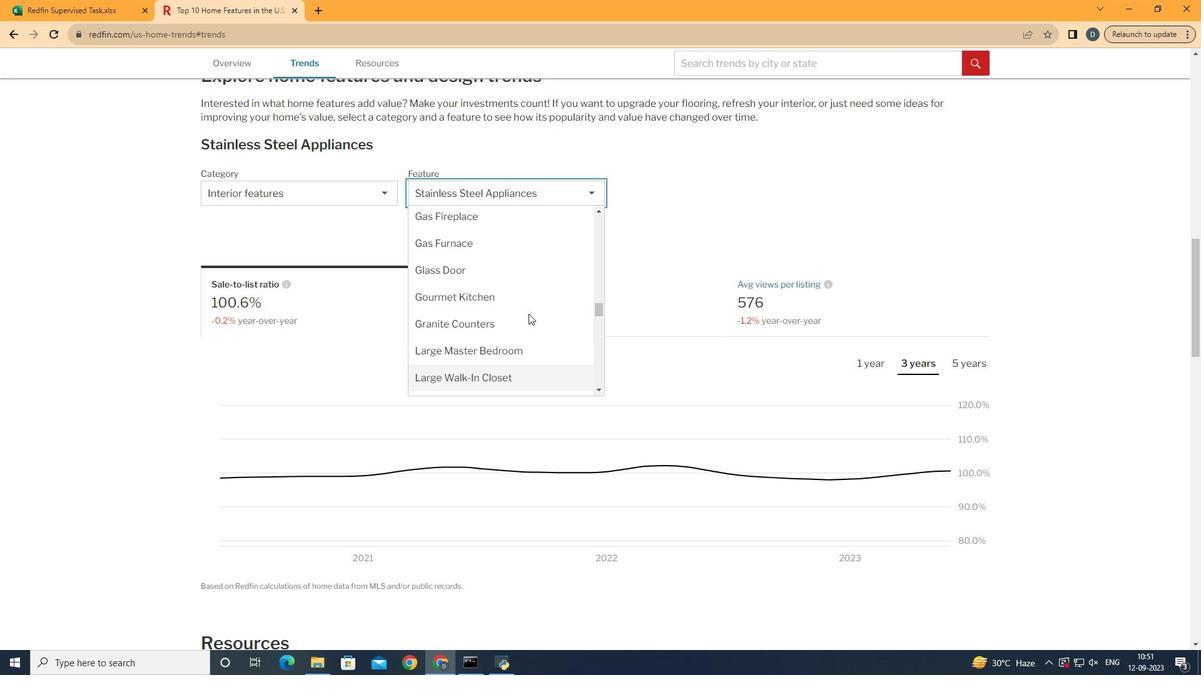 
Action: Mouse scrolled (528, 314) with delta (0, 0)
Screenshot: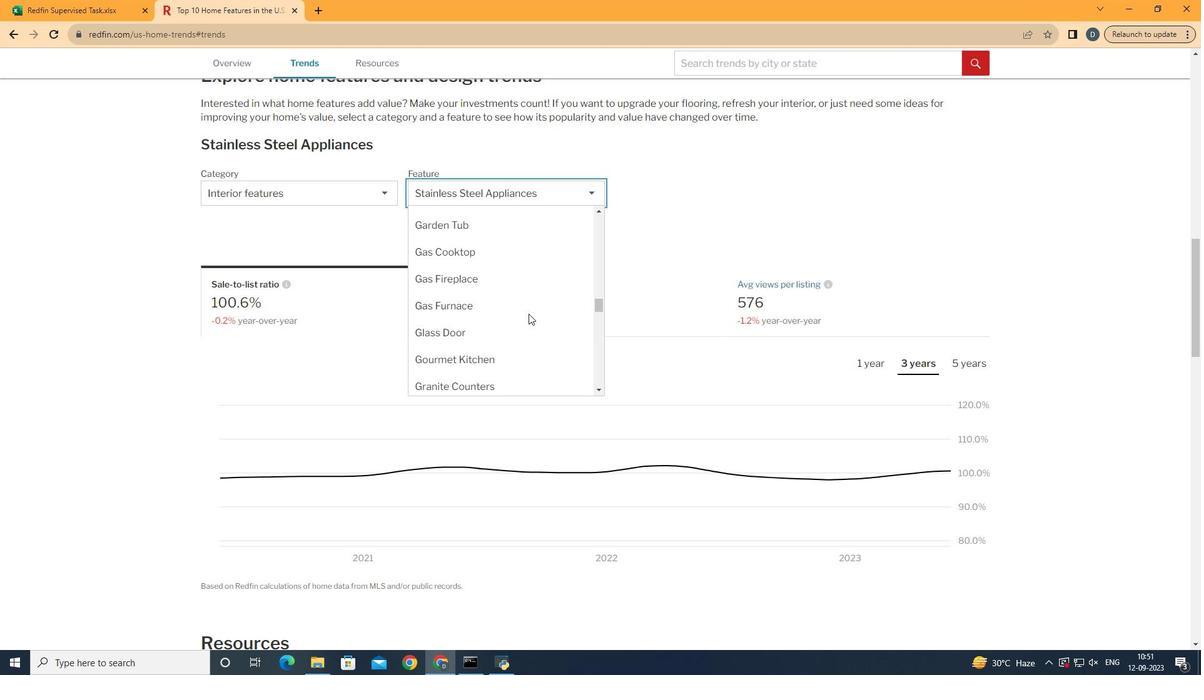 
Action: Mouse moved to (543, 294)
Screenshot: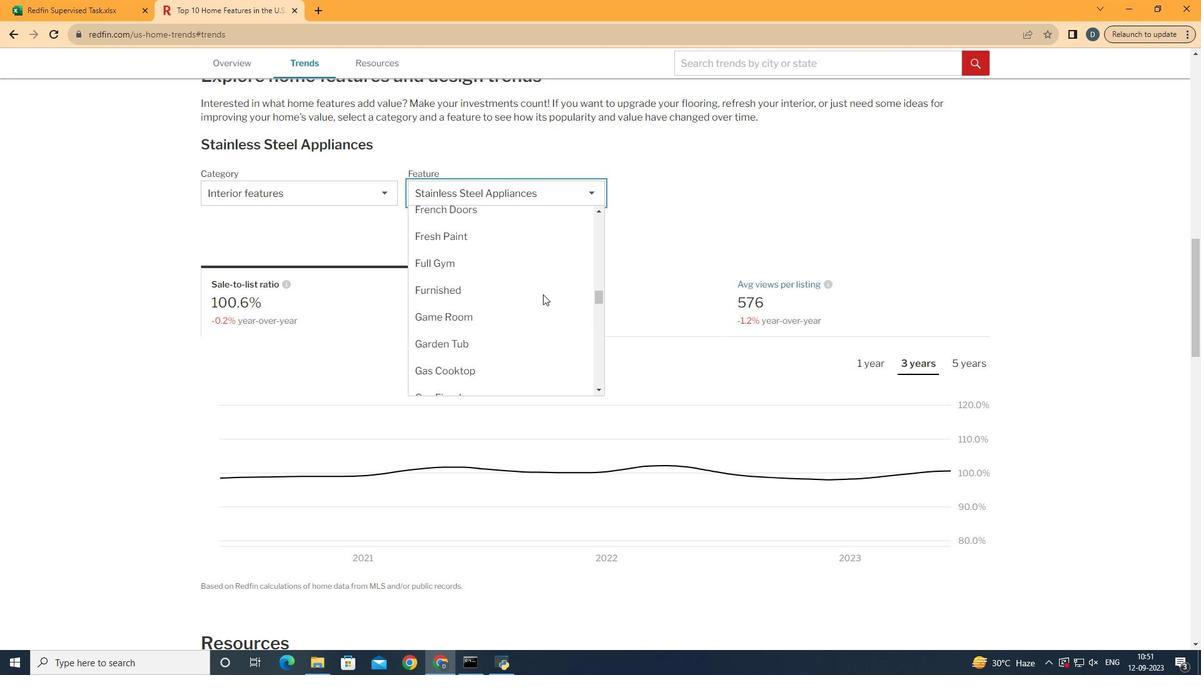 
Action: Mouse scrolled (543, 295) with delta (0, 0)
Screenshot: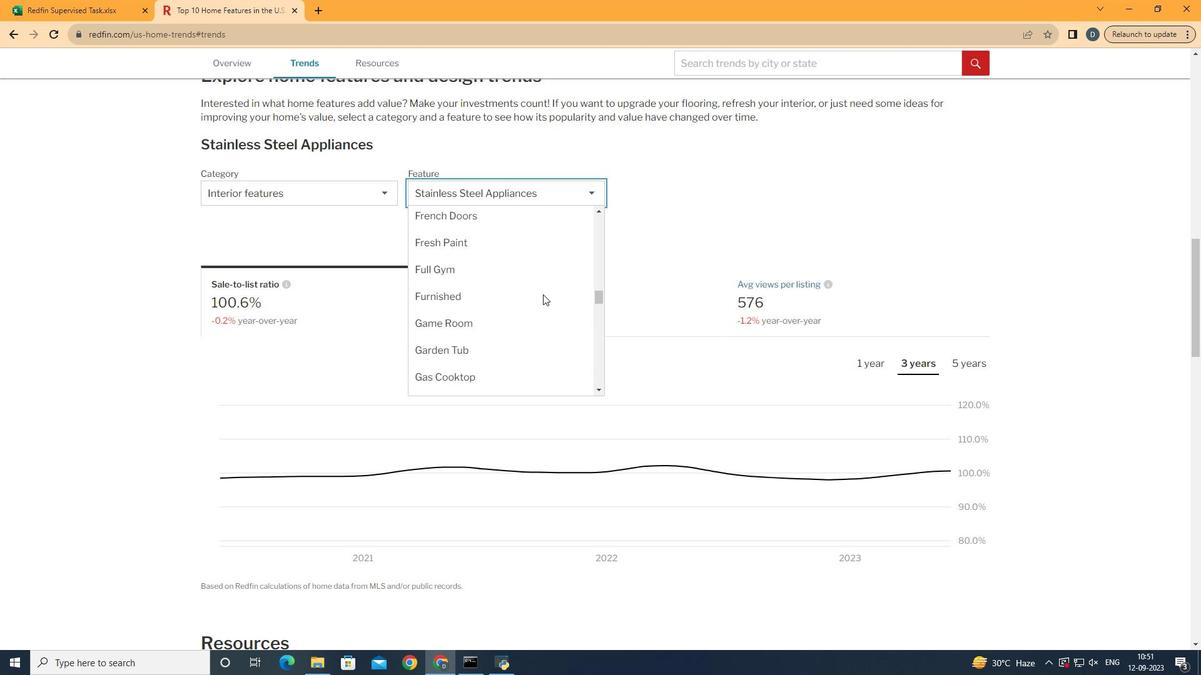 
Action: Mouse scrolled (543, 295) with delta (0, 0)
Screenshot: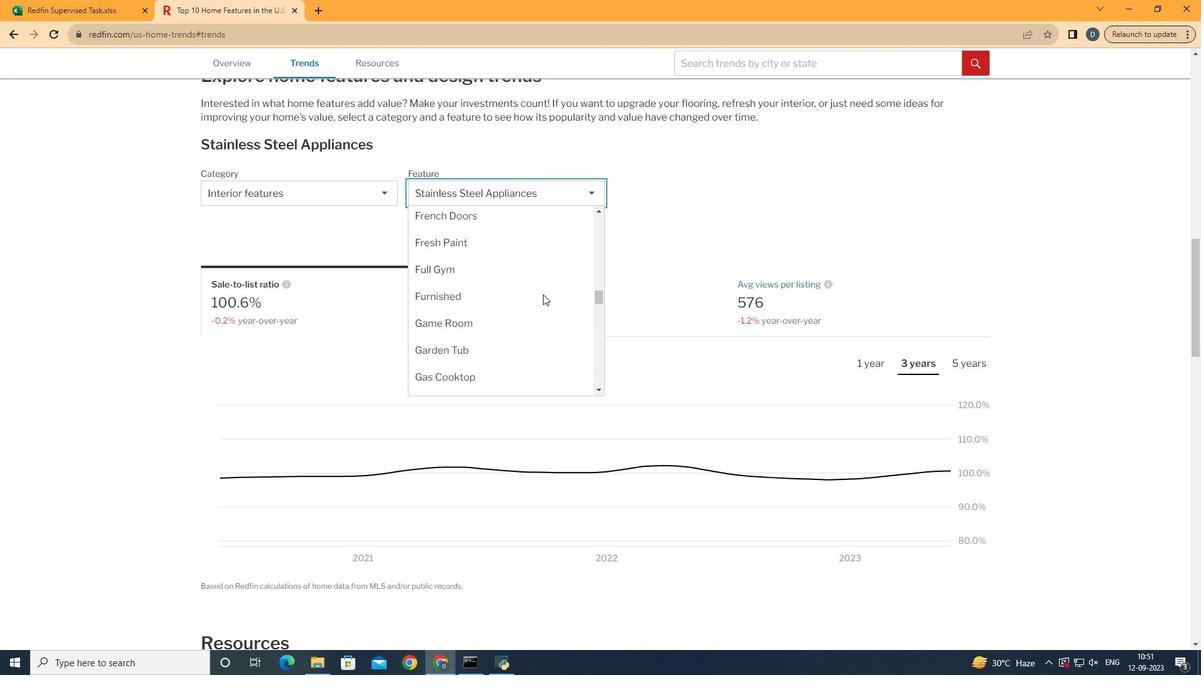 
Action: Mouse scrolled (543, 295) with delta (0, 0)
Screenshot: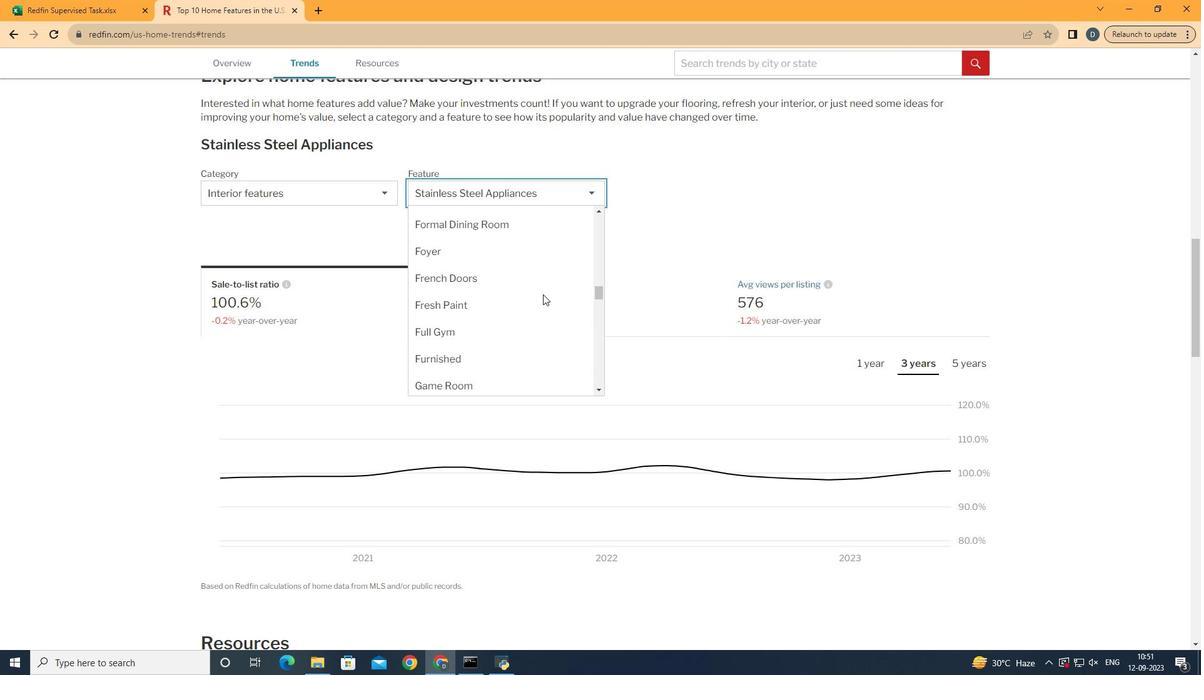 
Action: Mouse moved to (513, 327)
Screenshot: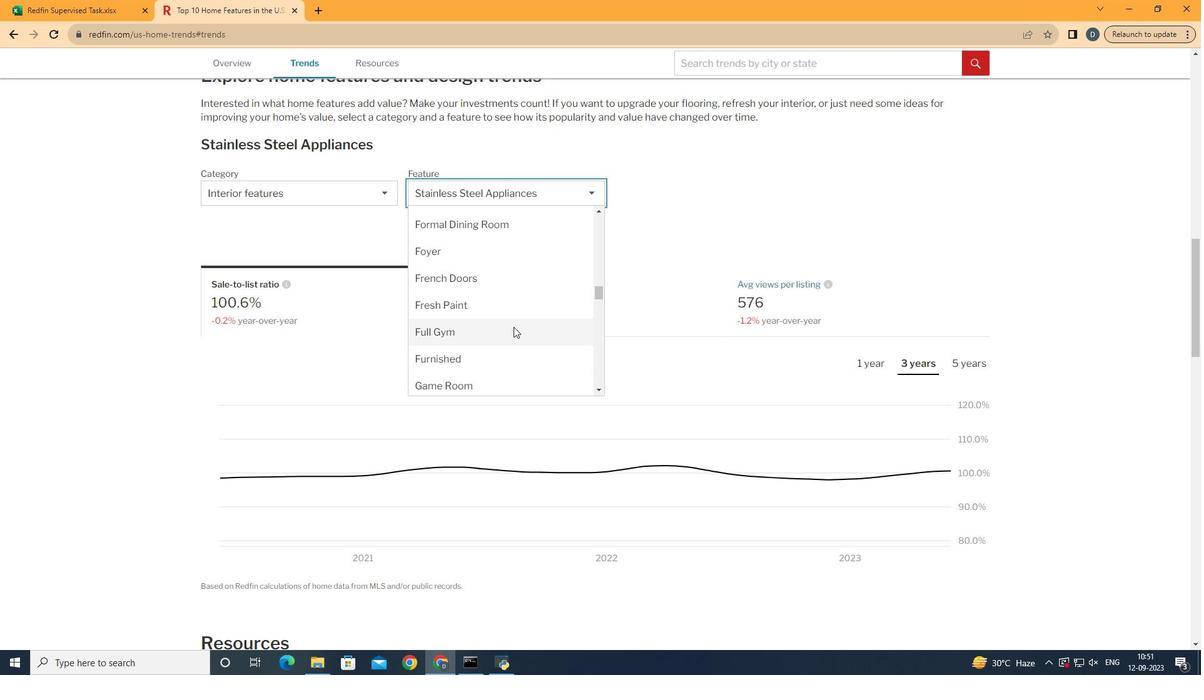 
Action: Mouse pressed left at (513, 327)
Screenshot: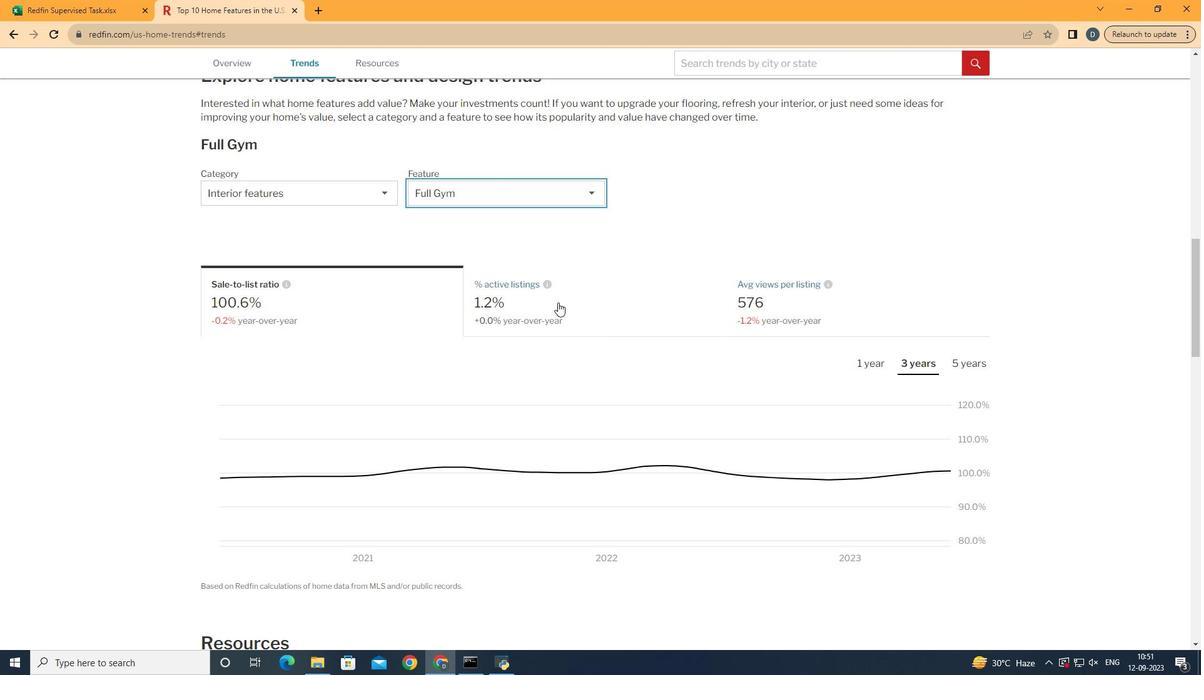 
Action: Mouse moved to (657, 238)
Screenshot: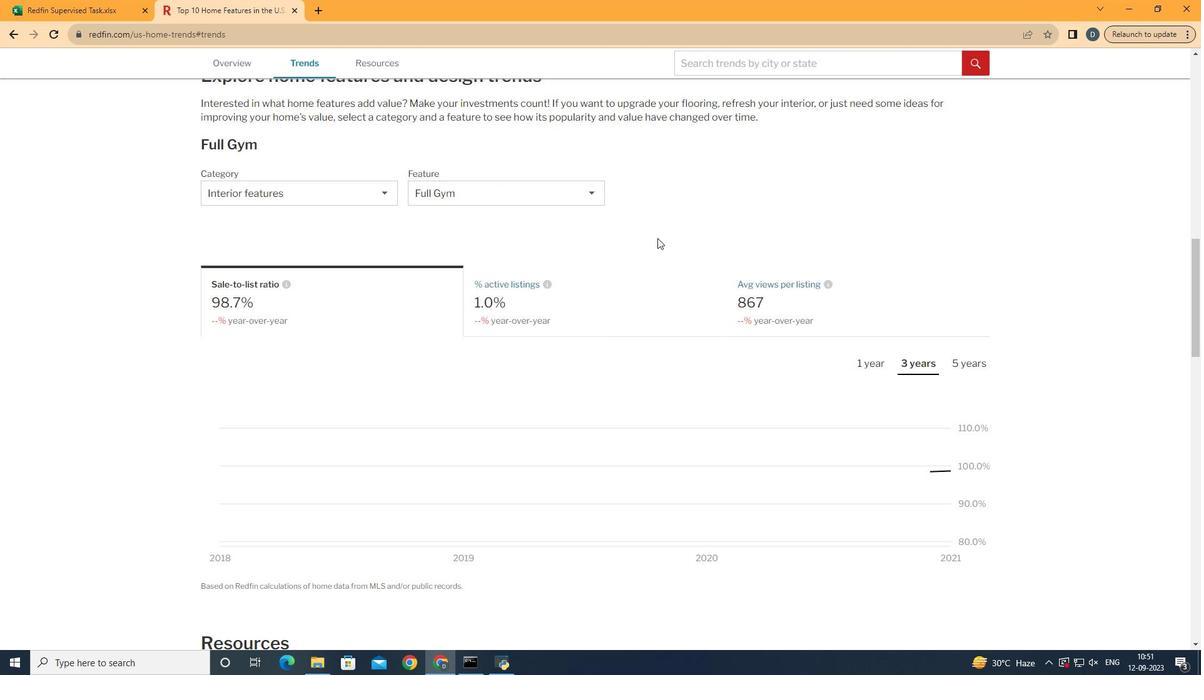 
Action: Mouse pressed left at (657, 238)
Screenshot: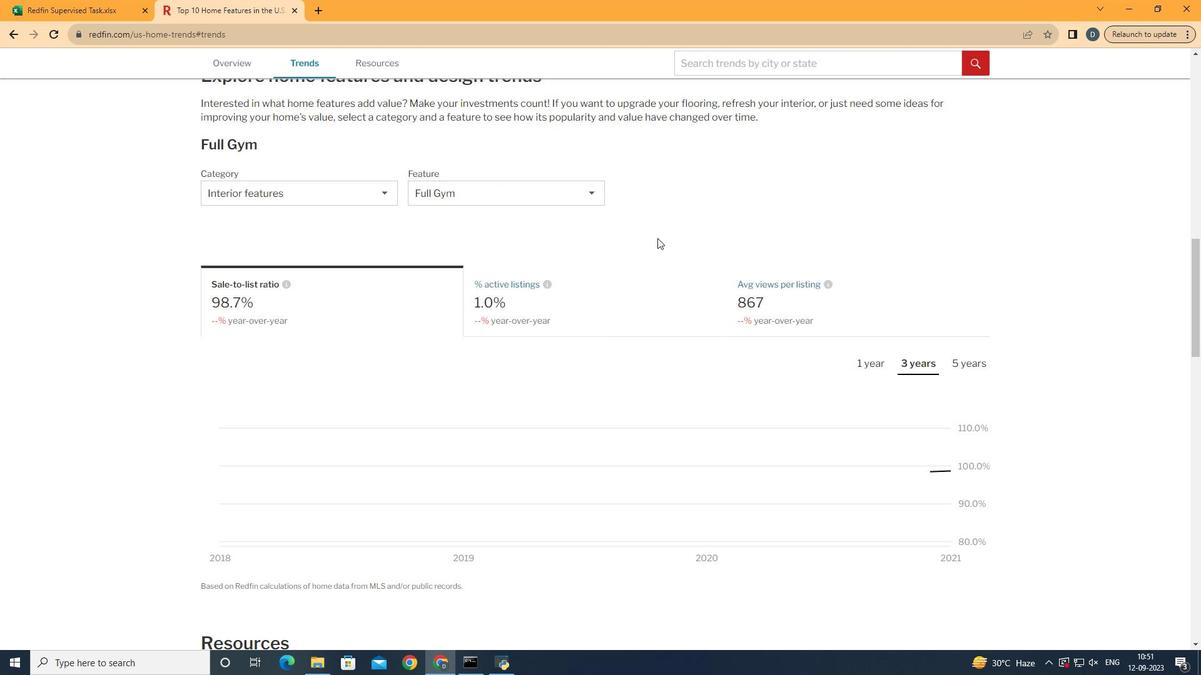 
Action: Mouse moved to (622, 302)
Screenshot: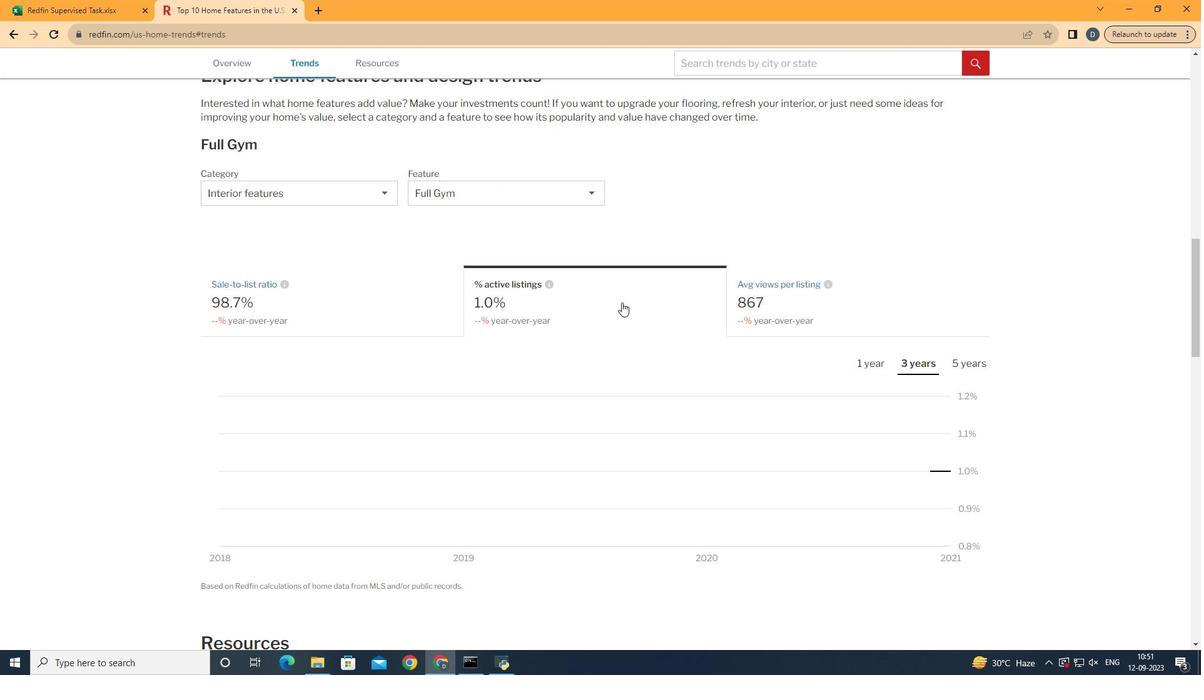 
Action: Mouse pressed left at (622, 302)
Screenshot: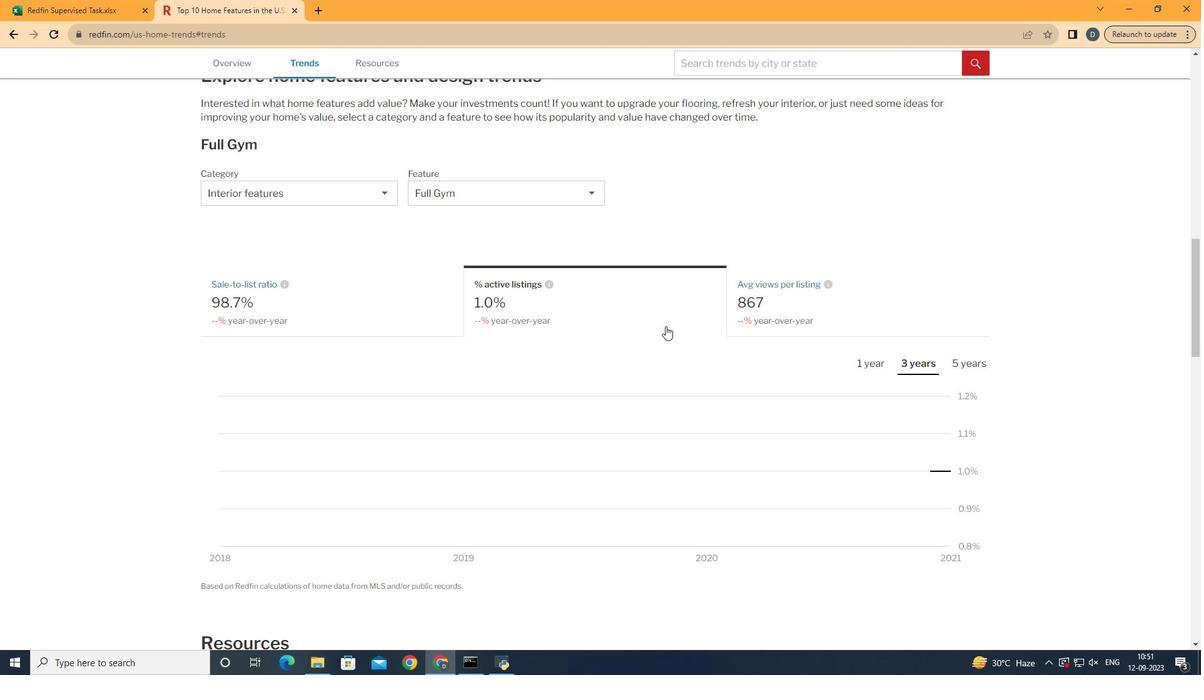 
Action: Mouse moved to (874, 369)
Screenshot: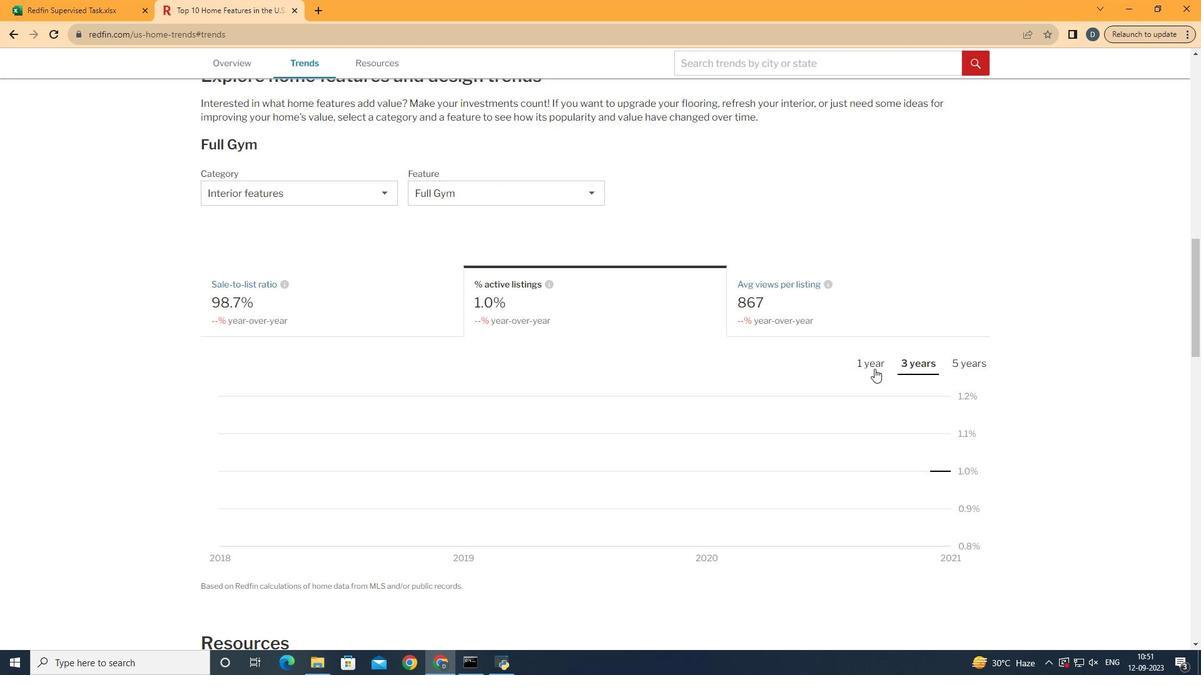
Action: Mouse pressed left at (874, 369)
Screenshot: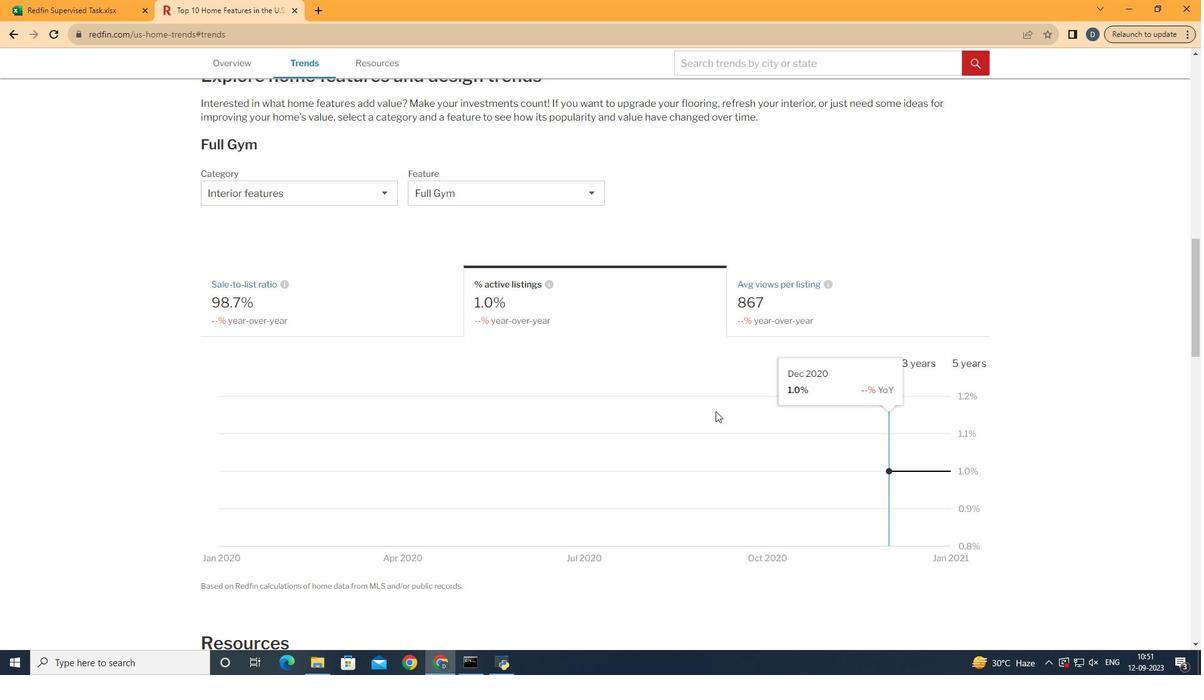 
Action: Mouse moved to (1030, 465)
Screenshot: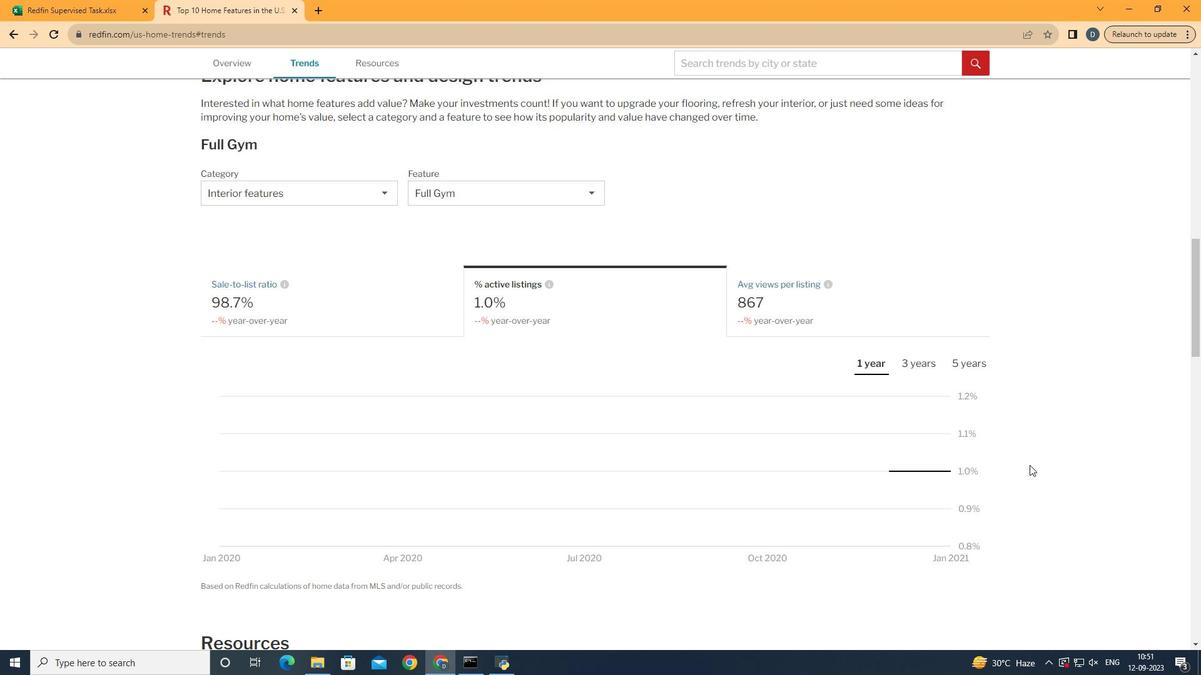 
